 Task: Add an event with the title Team Bonding Activity, date '2024/04/24', time 7:30 AM to 9:30 AMand add a description: Throughout the event, light refreshments and beverages will be available, allowing participants to recharge and continue networking in a comfortable setting. The casual and vibrant atmosphere will encourage participants to engage in open and genuine conversations, forging connections that can lead to collaborations, career opportunities, or mentorship relationships.Select event color  Graphite . Add location for the event as: 123 Dom Luís I Bridge, Porto, Portugal, logged in from the account softage.1@softage.netand send the event invitation to softage.7@softage.net and softage.8@softage.net. Set a reminder for the event Daily
Action: Mouse moved to (60, 98)
Screenshot: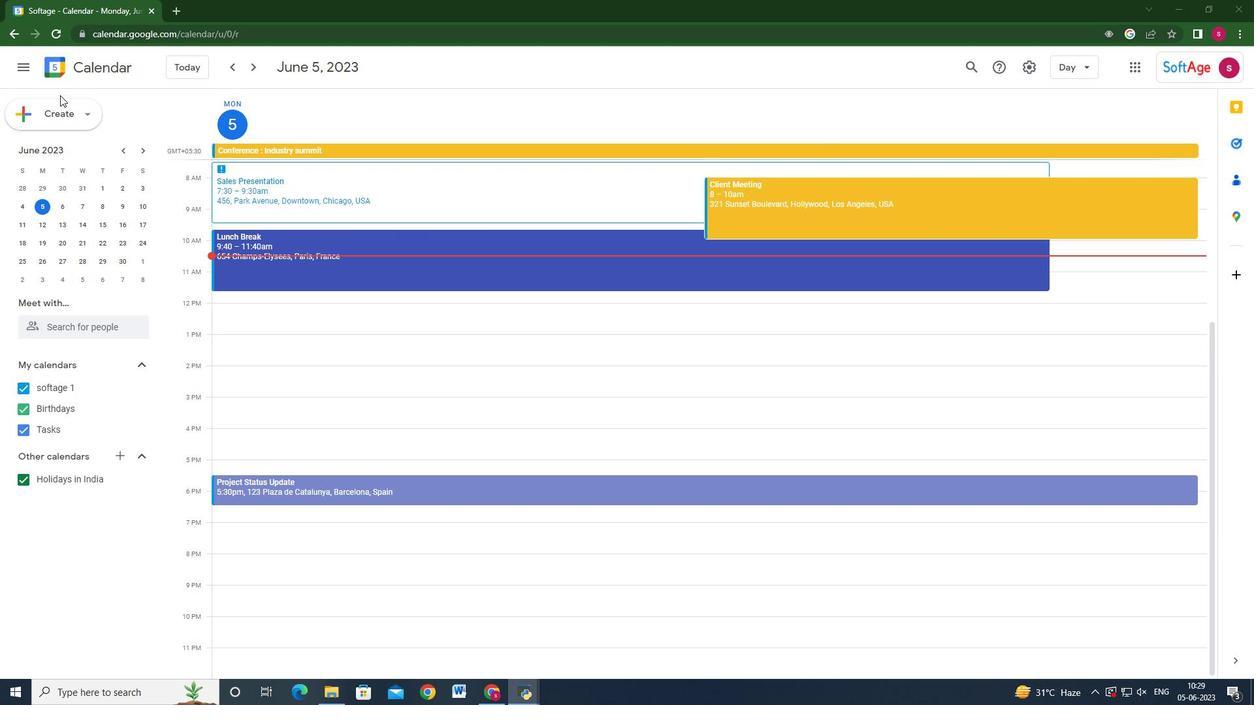 
Action: Mouse pressed left at (60, 98)
Screenshot: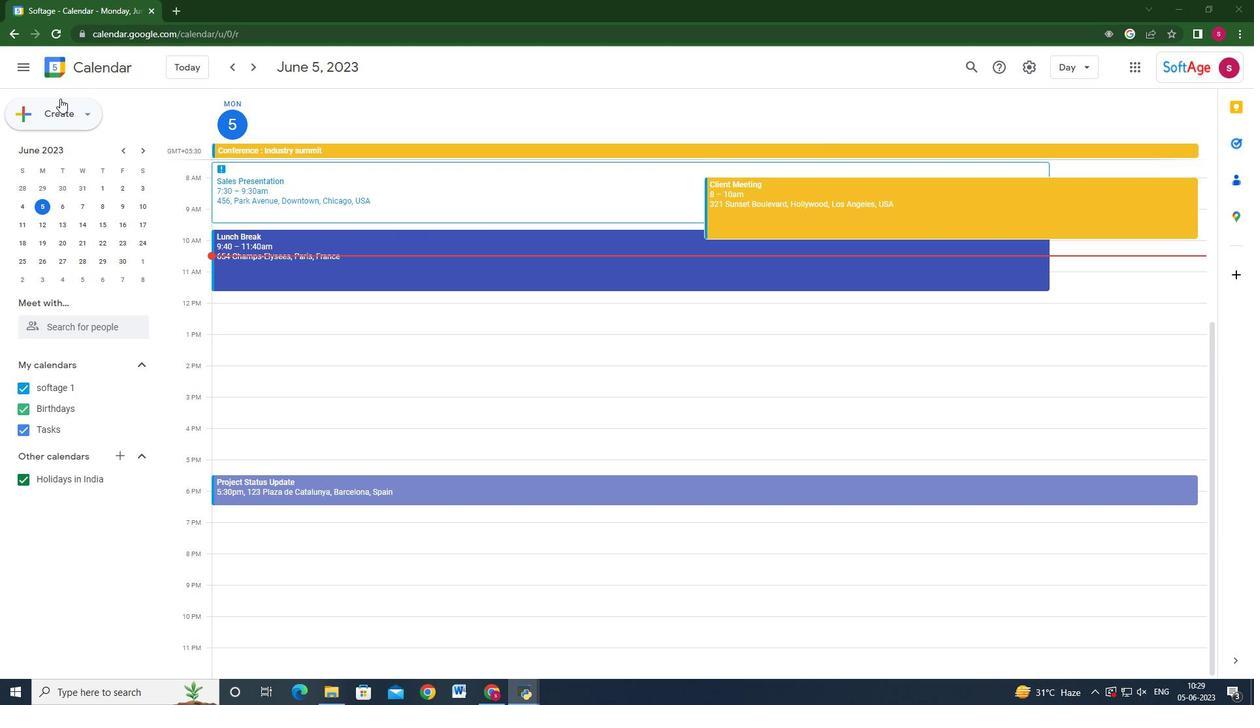 
Action: Mouse moved to (93, 152)
Screenshot: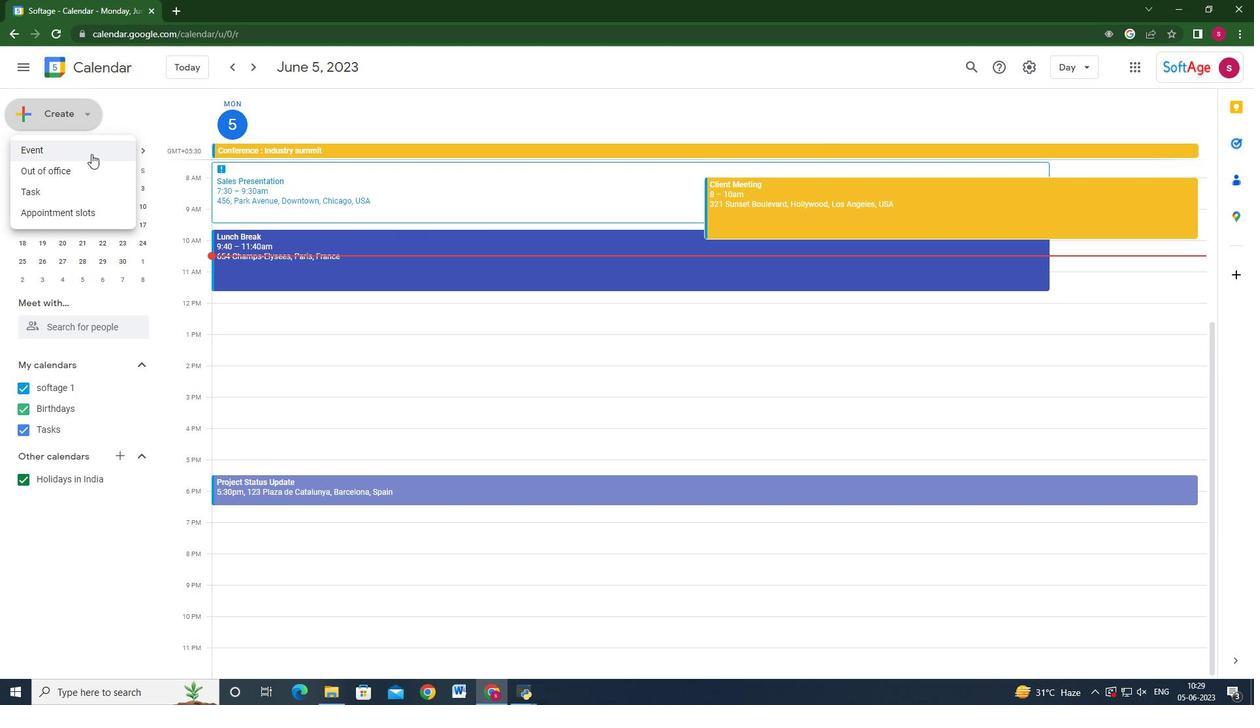 
Action: Mouse pressed left at (93, 152)
Screenshot: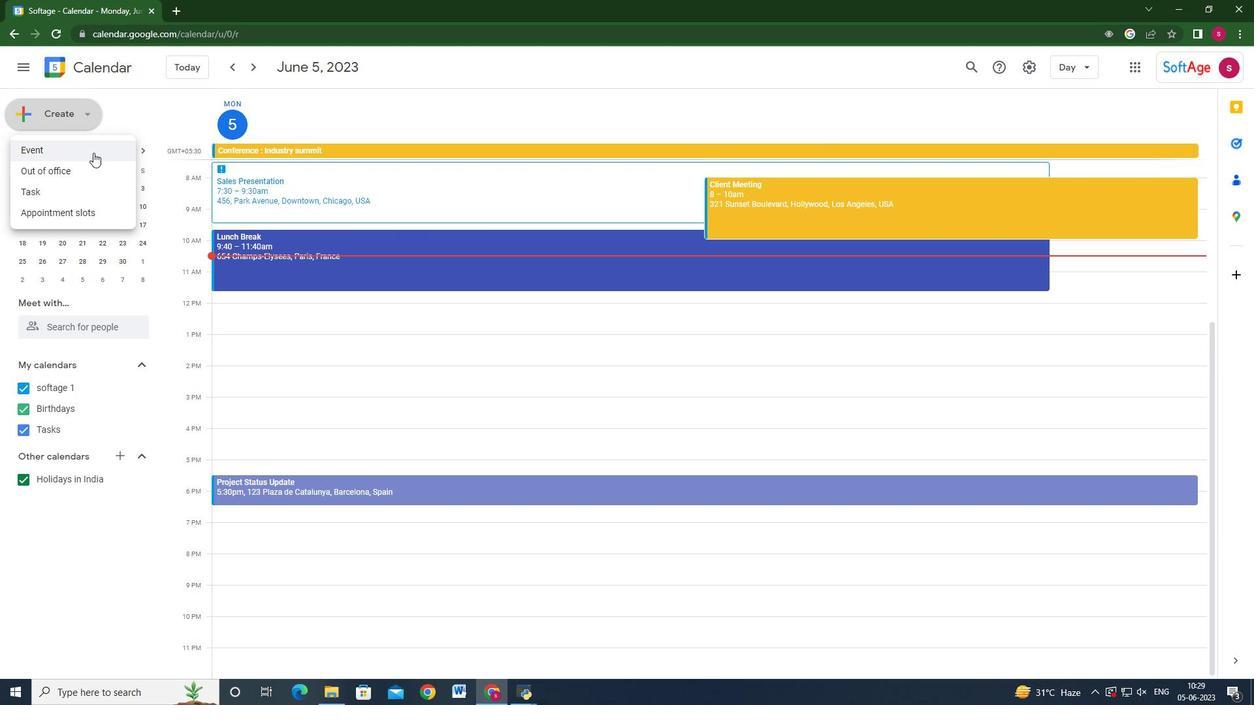 
Action: Mouse moved to (718, 509)
Screenshot: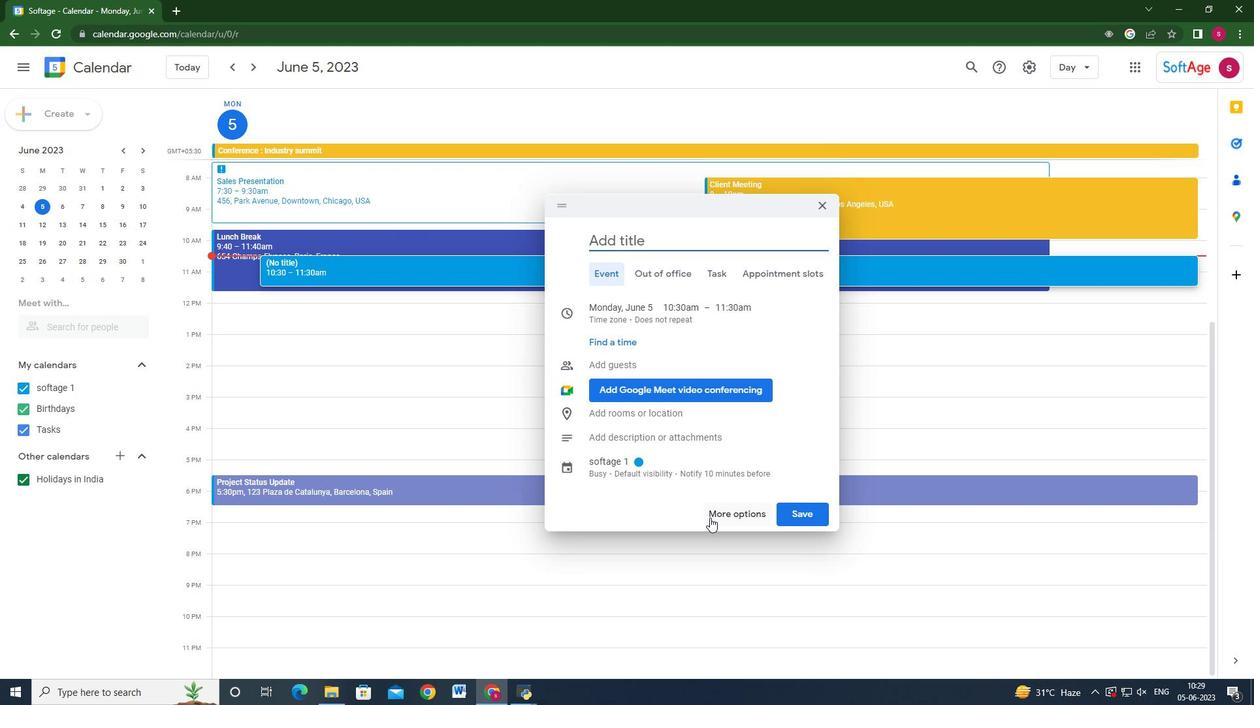 
Action: Mouse pressed left at (718, 509)
Screenshot: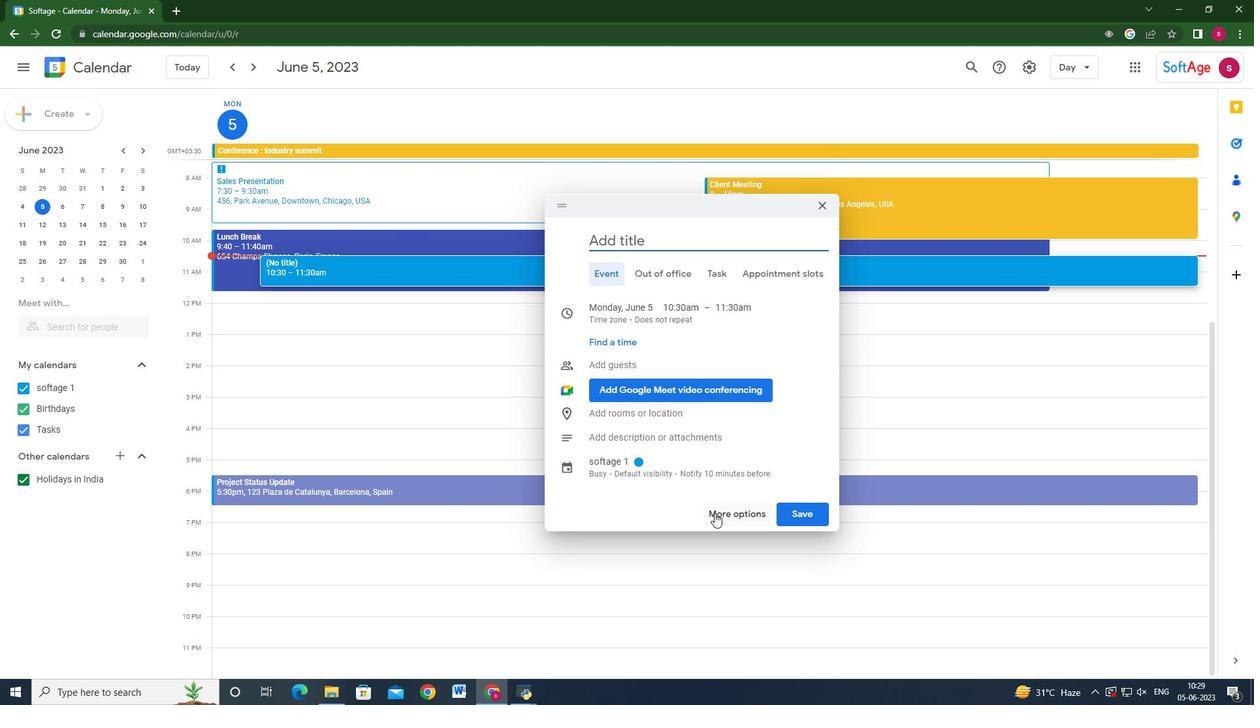 
Action: Mouse moved to (275, 75)
Screenshot: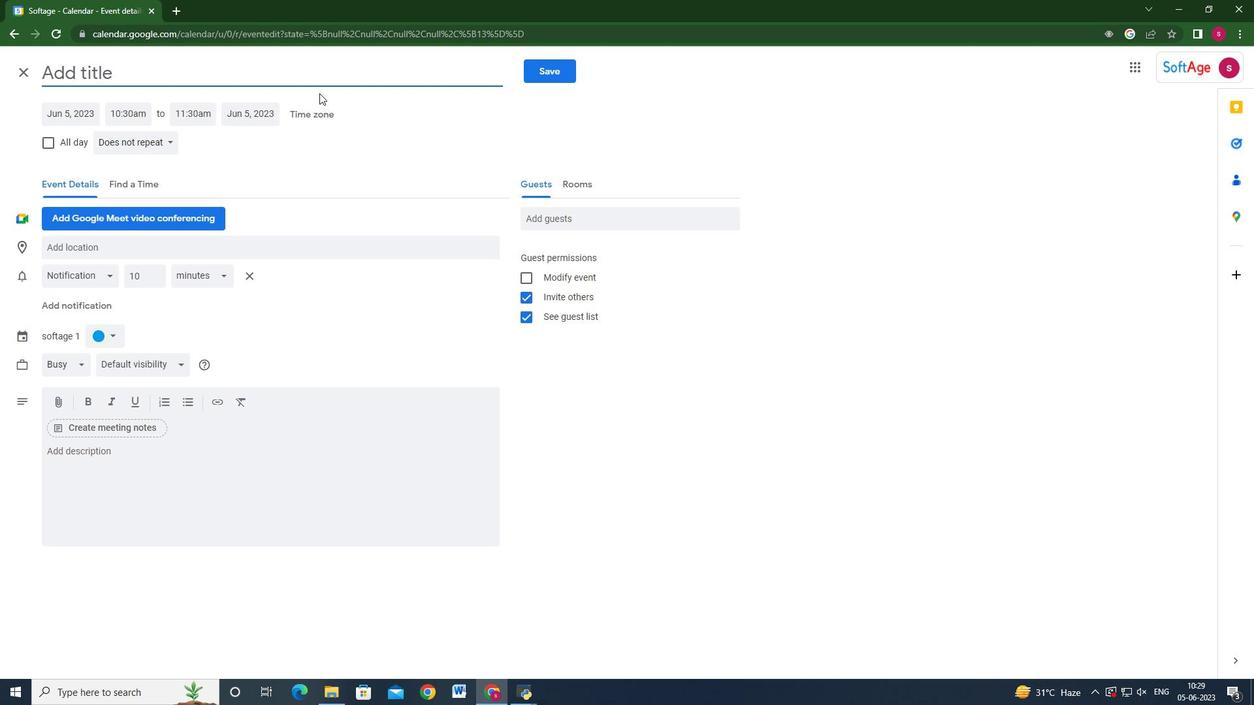 
Action: Key pressed <Key.shift>Team<Key.space><Key.shift>Bonding<Key.space><Key.shift_r>Activity
Screenshot: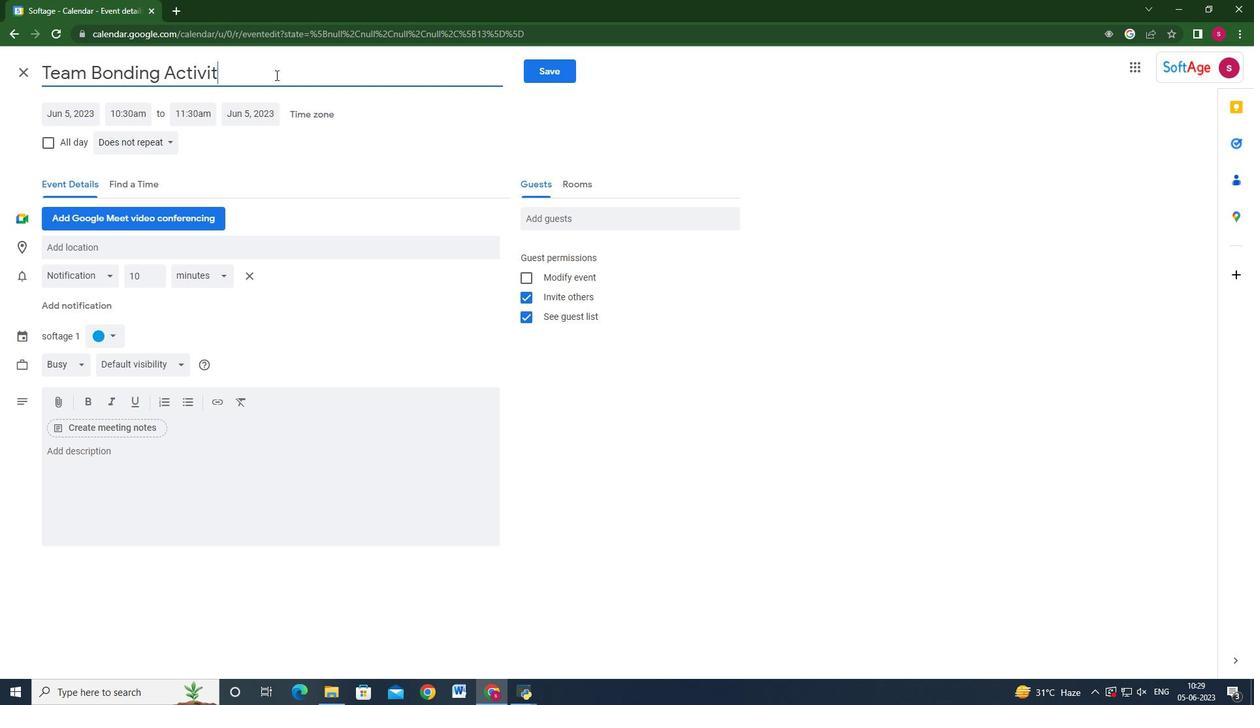
Action: Mouse moved to (71, 121)
Screenshot: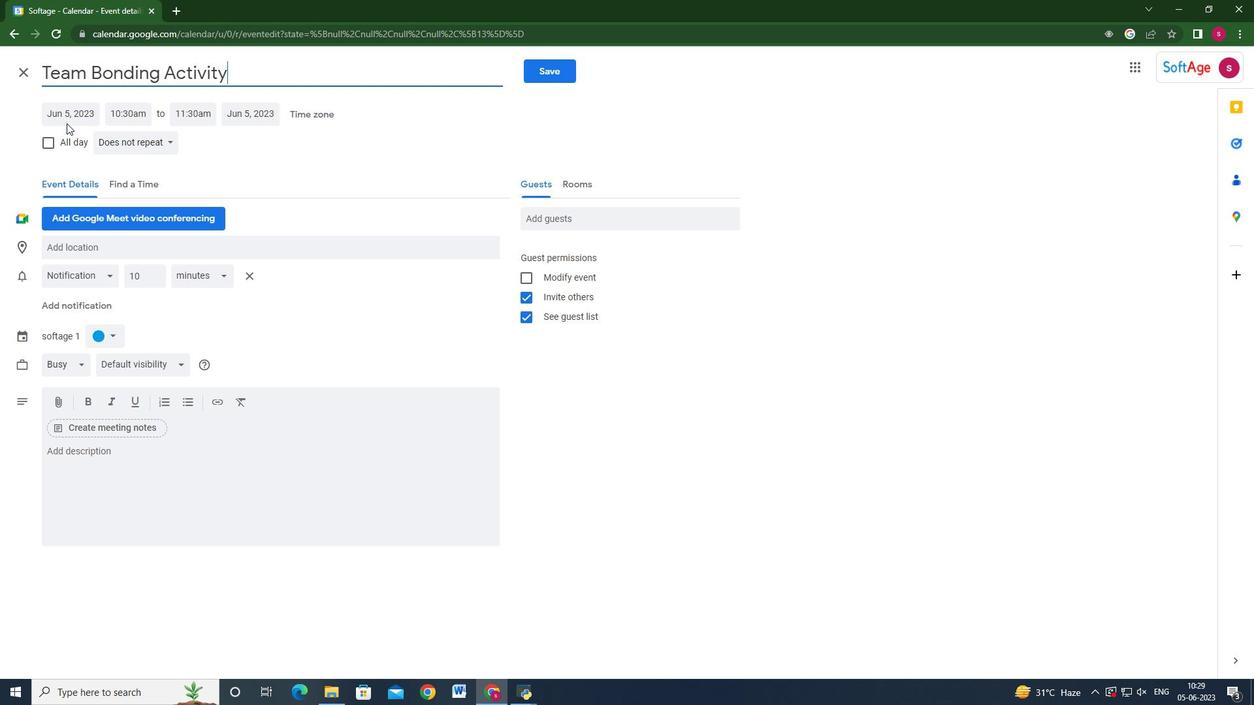 
Action: Mouse pressed left at (71, 121)
Screenshot: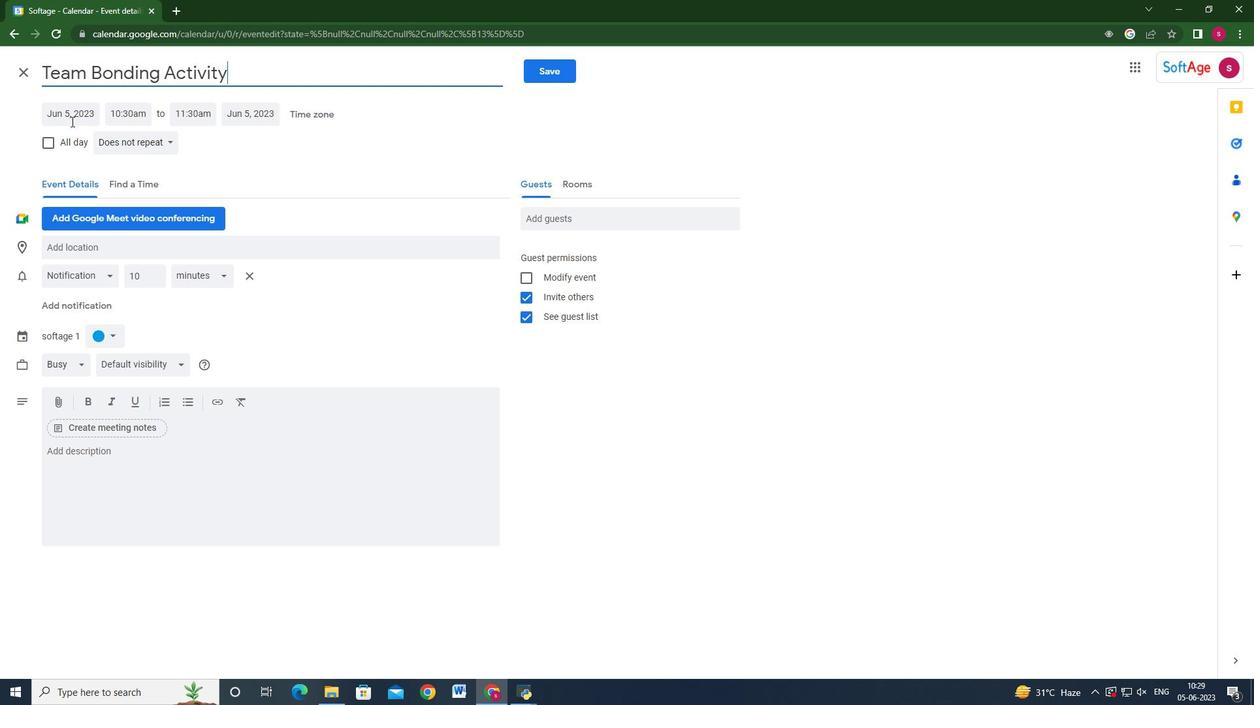 
Action: Mouse moved to (204, 137)
Screenshot: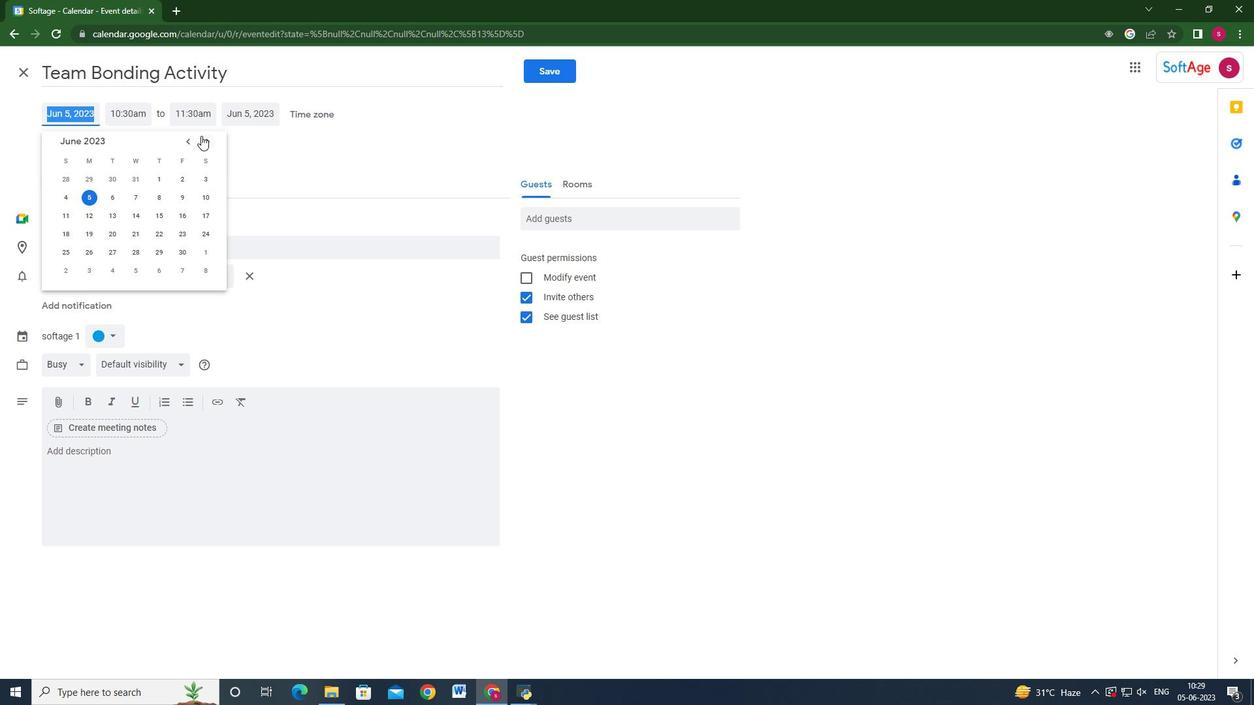 
Action: Mouse pressed left at (204, 137)
Screenshot: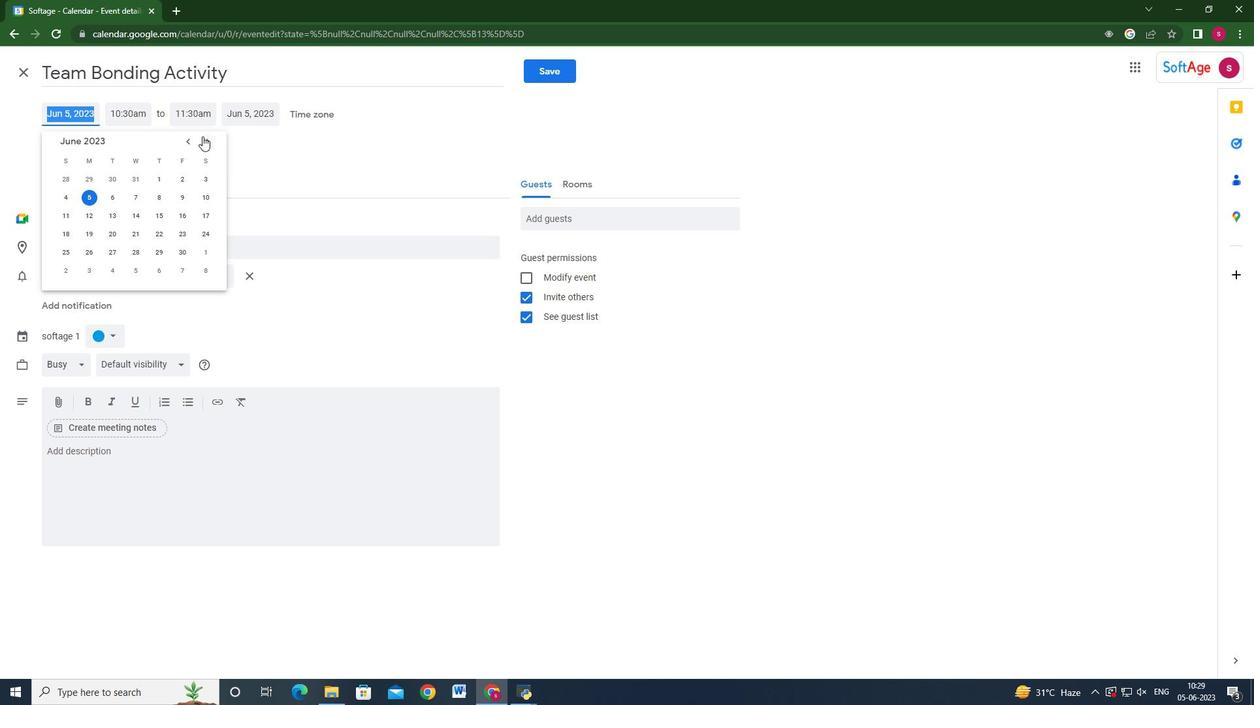 
Action: Mouse pressed left at (204, 137)
Screenshot: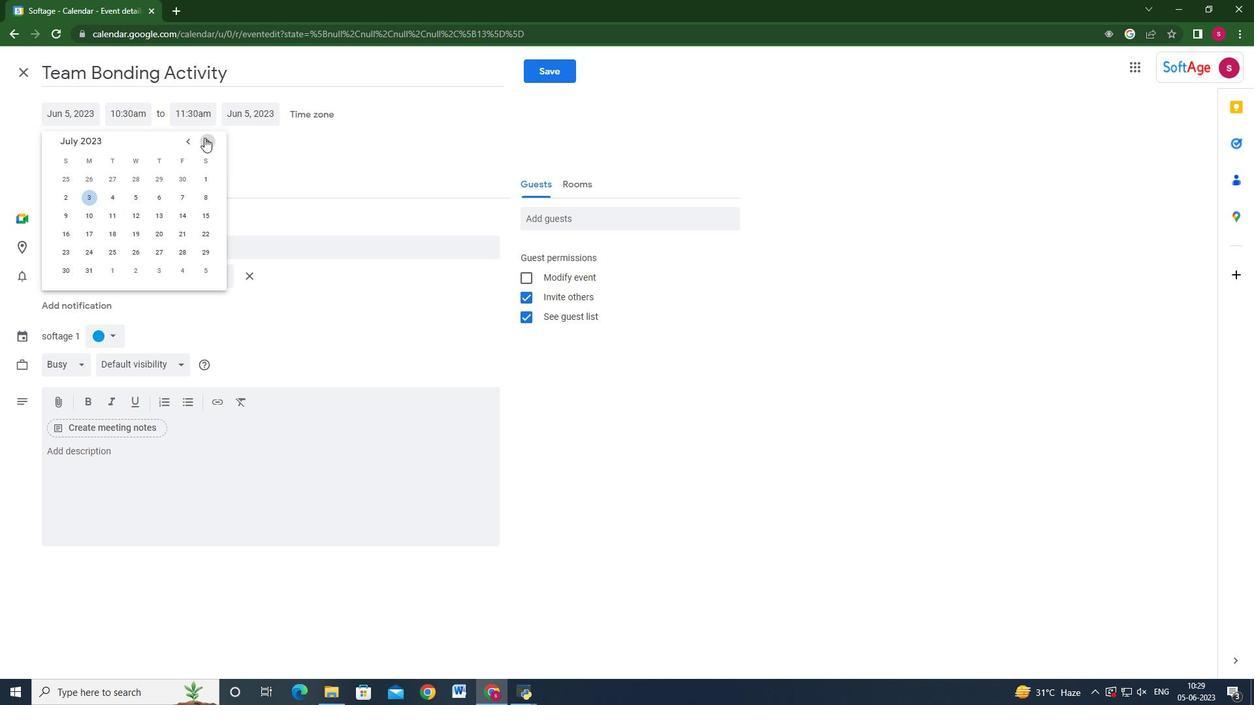 
Action: Mouse pressed left at (204, 137)
Screenshot: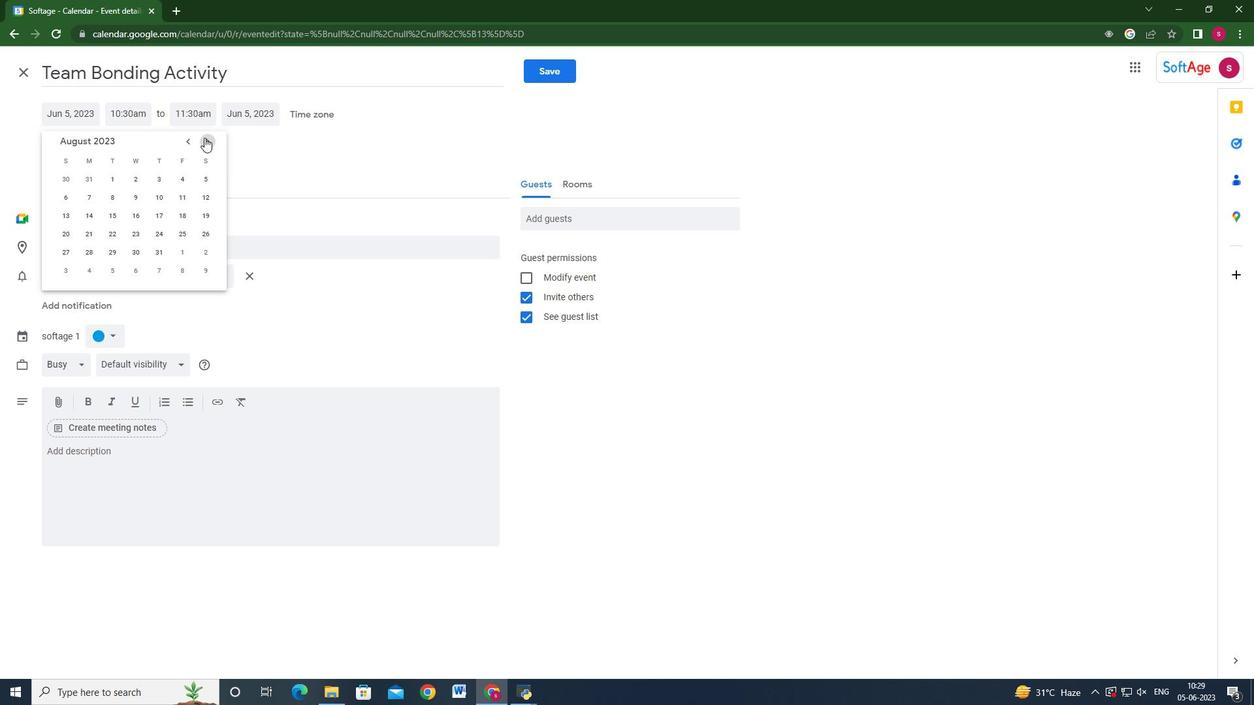 
Action: Mouse pressed left at (204, 137)
Screenshot: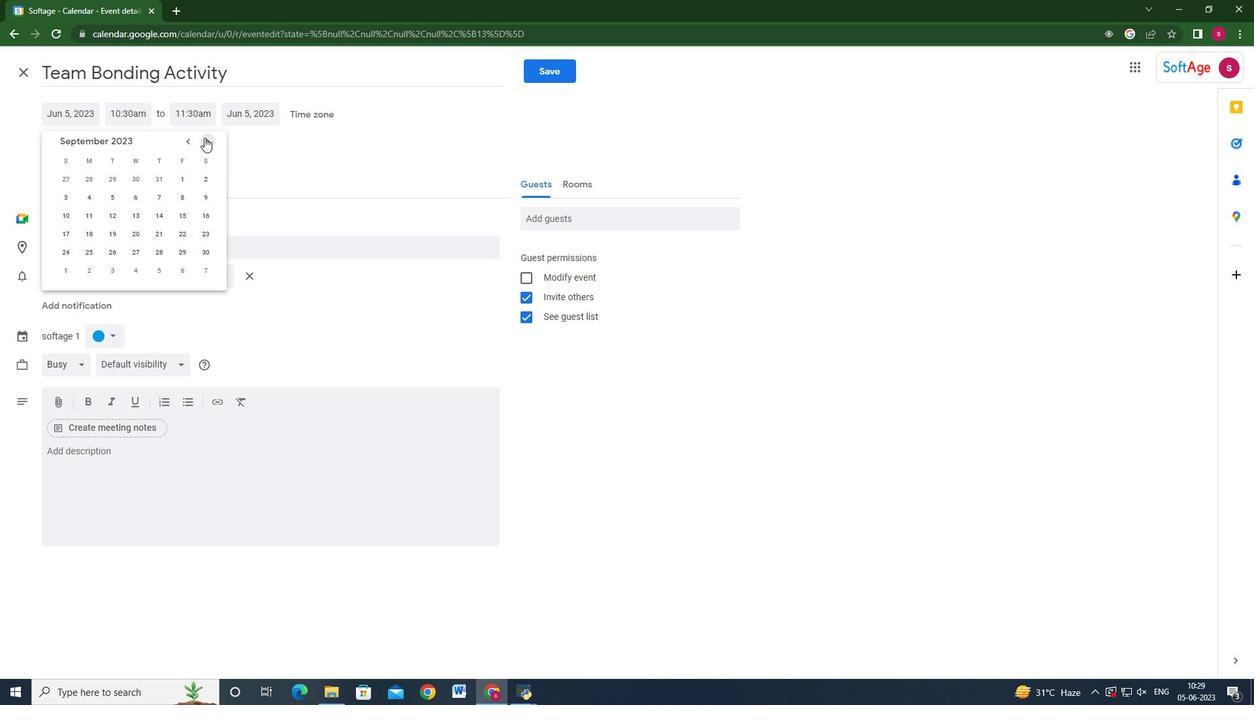 
Action: Mouse pressed left at (204, 137)
Screenshot: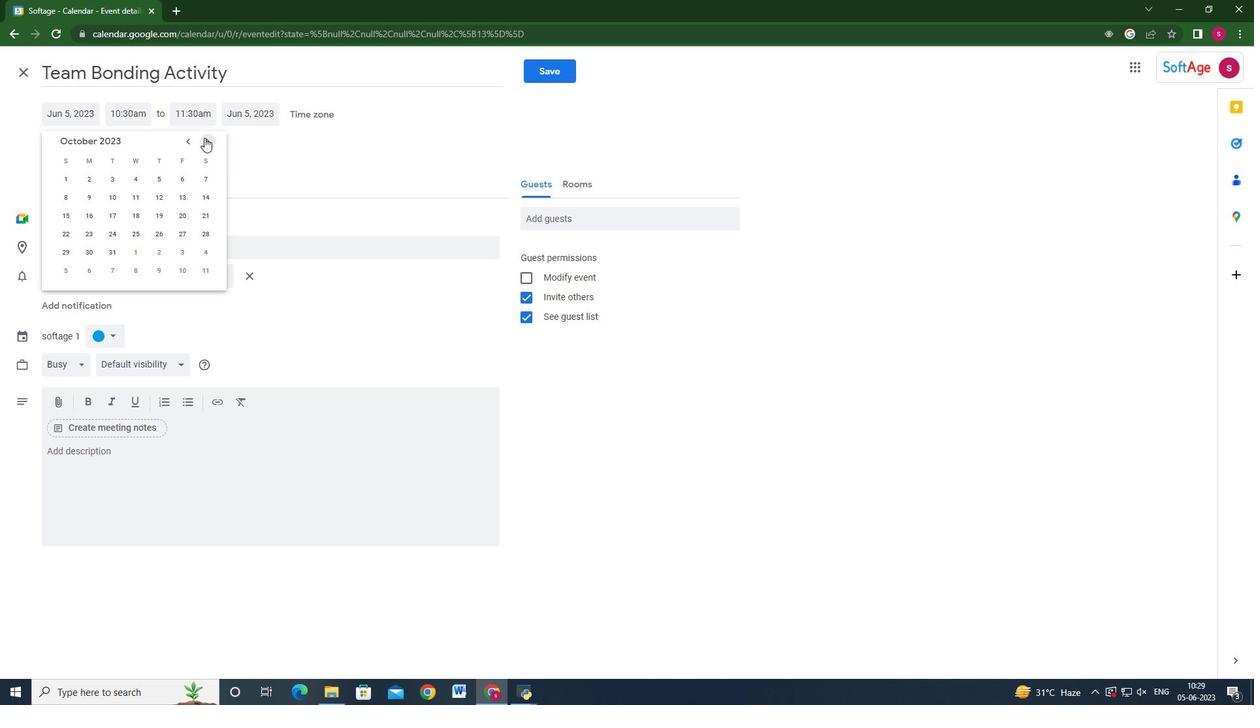
Action: Mouse pressed left at (204, 137)
Screenshot: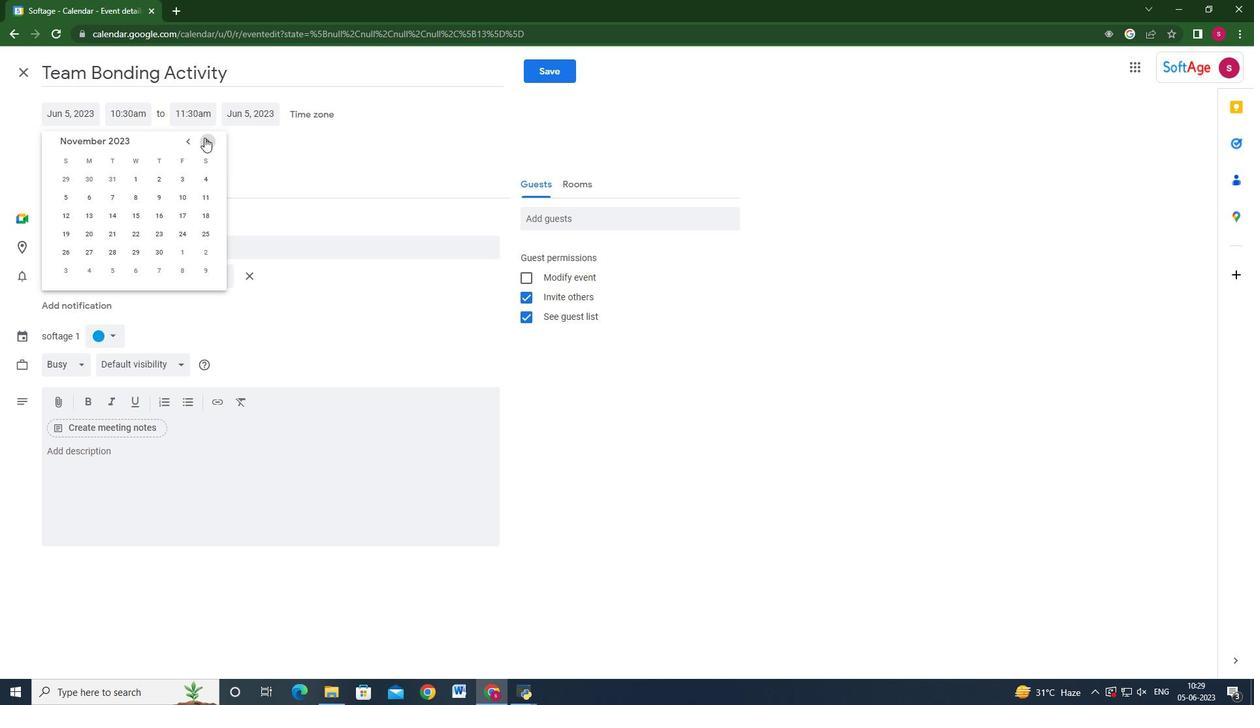 
Action: Mouse pressed left at (204, 137)
Screenshot: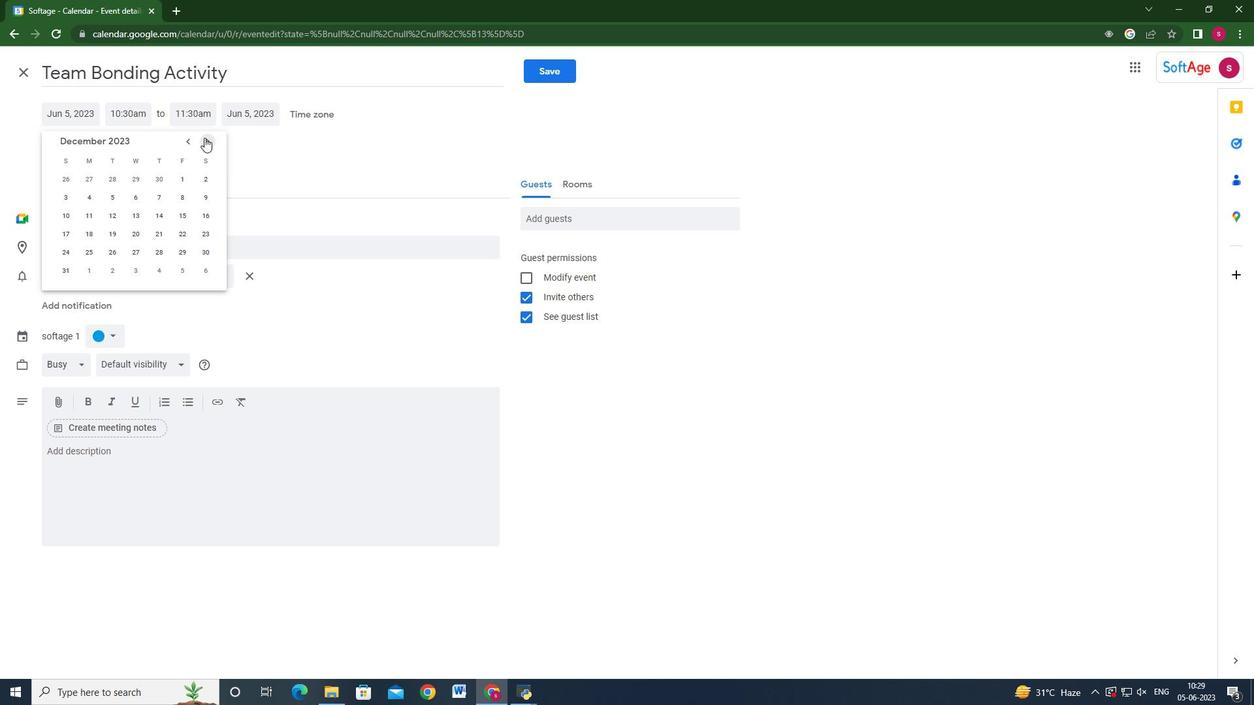 
Action: Mouse pressed left at (204, 137)
Screenshot: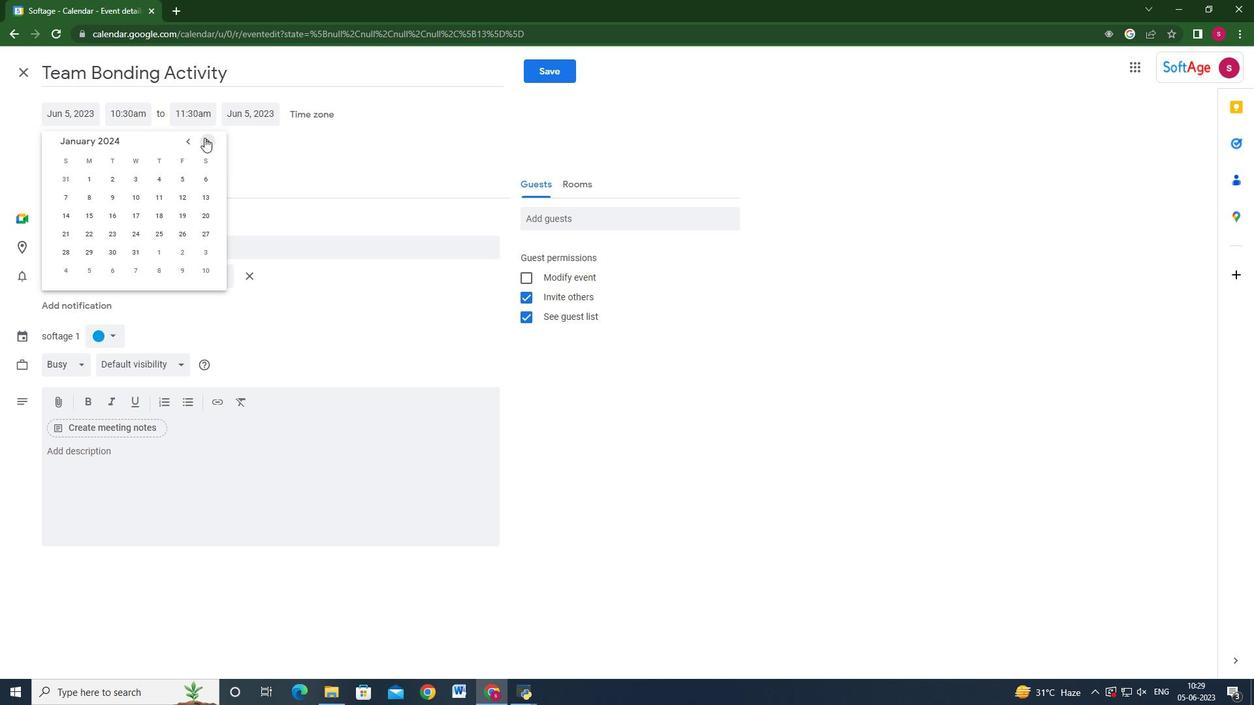 
Action: Mouse pressed left at (204, 137)
Screenshot: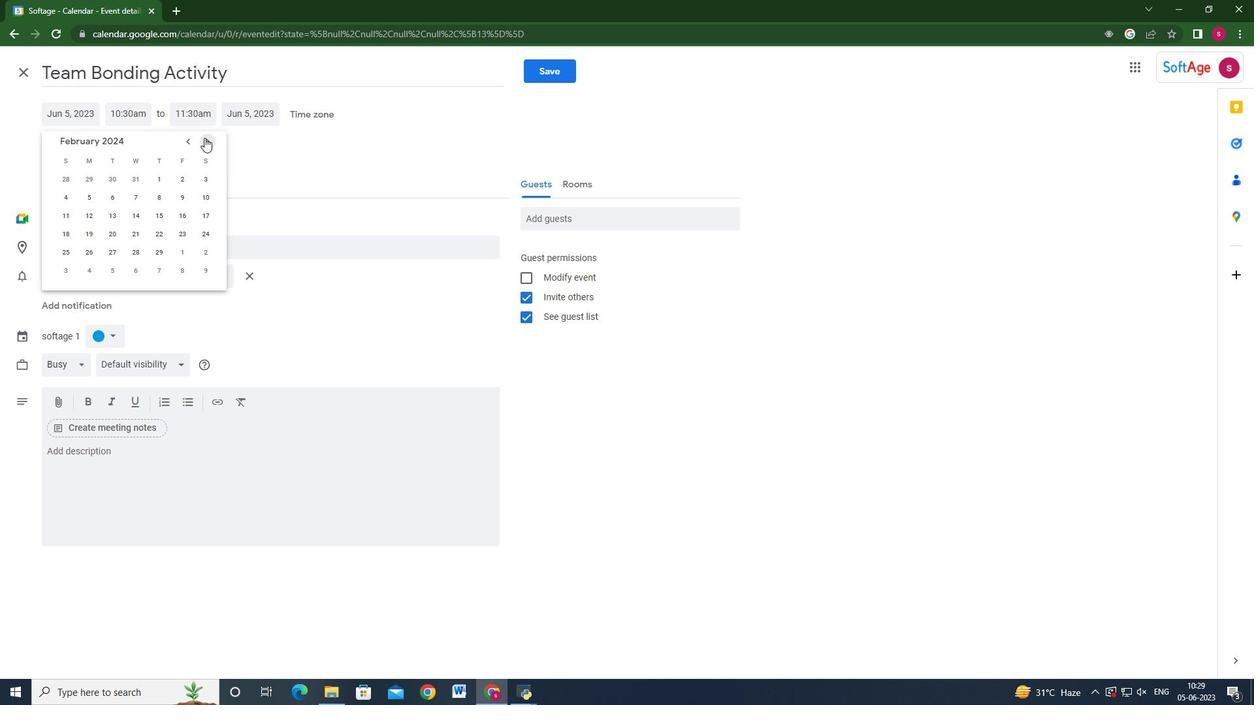 
Action: Mouse pressed left at (204, 137)
Screenshot: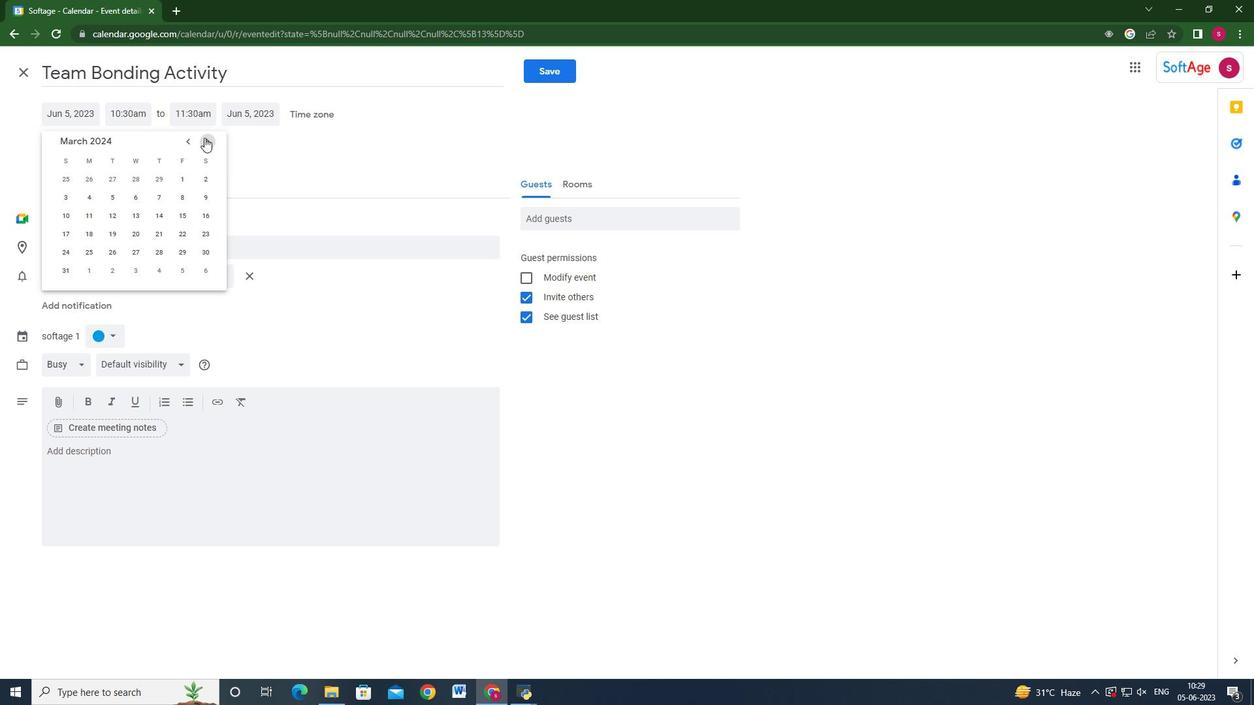 
Action: Mouse moved to (133, 230)
Screenshot: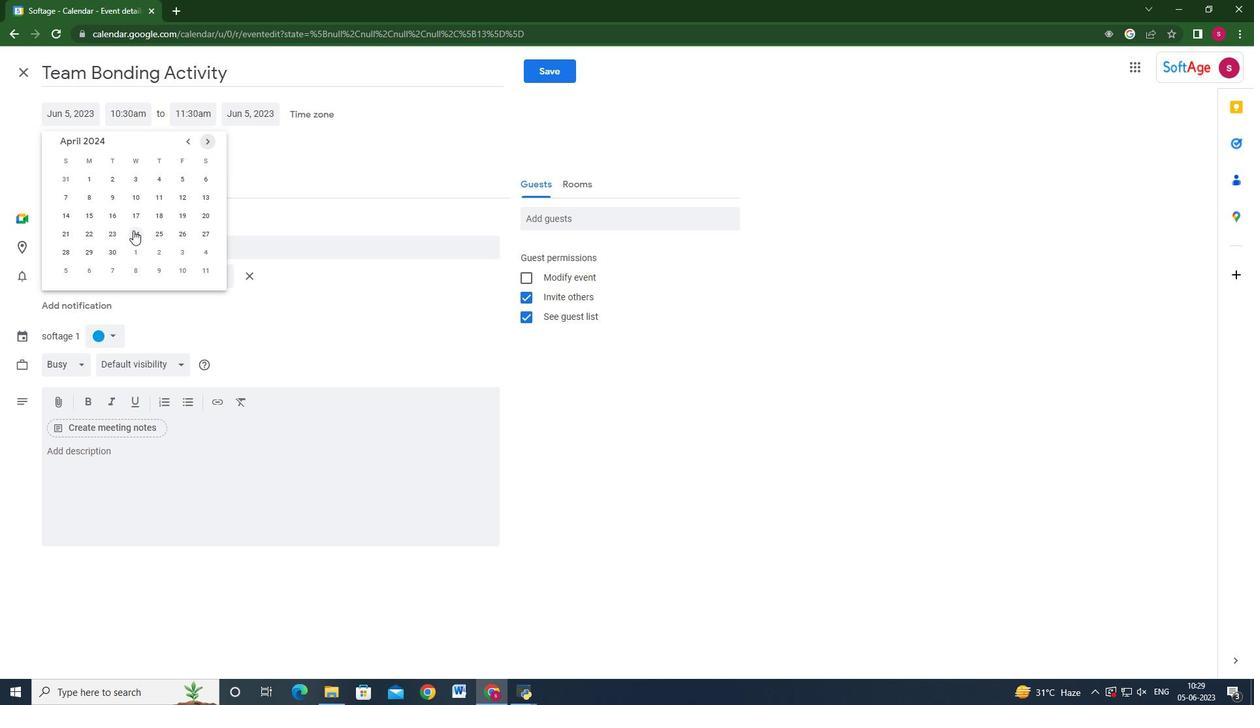 
Action: Mouse pressed left at (133, 230)
Screenshot: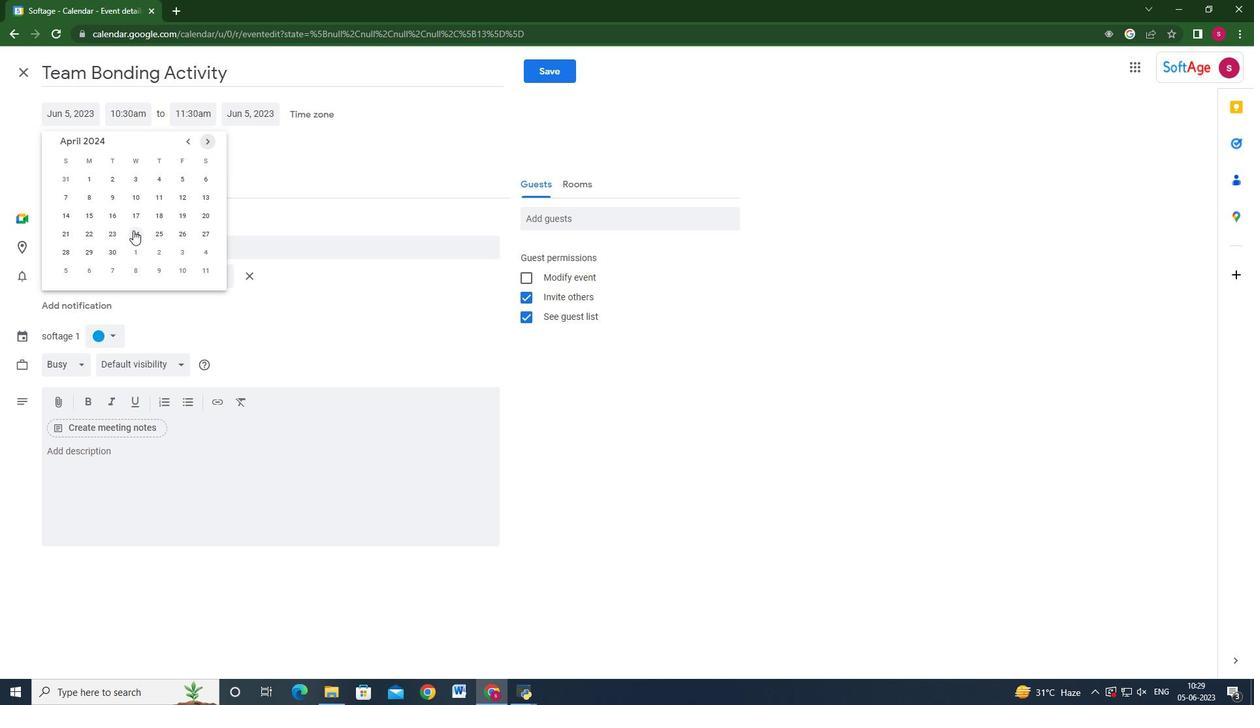 
Action: Mouse moved to (133, 106)
Screenshot: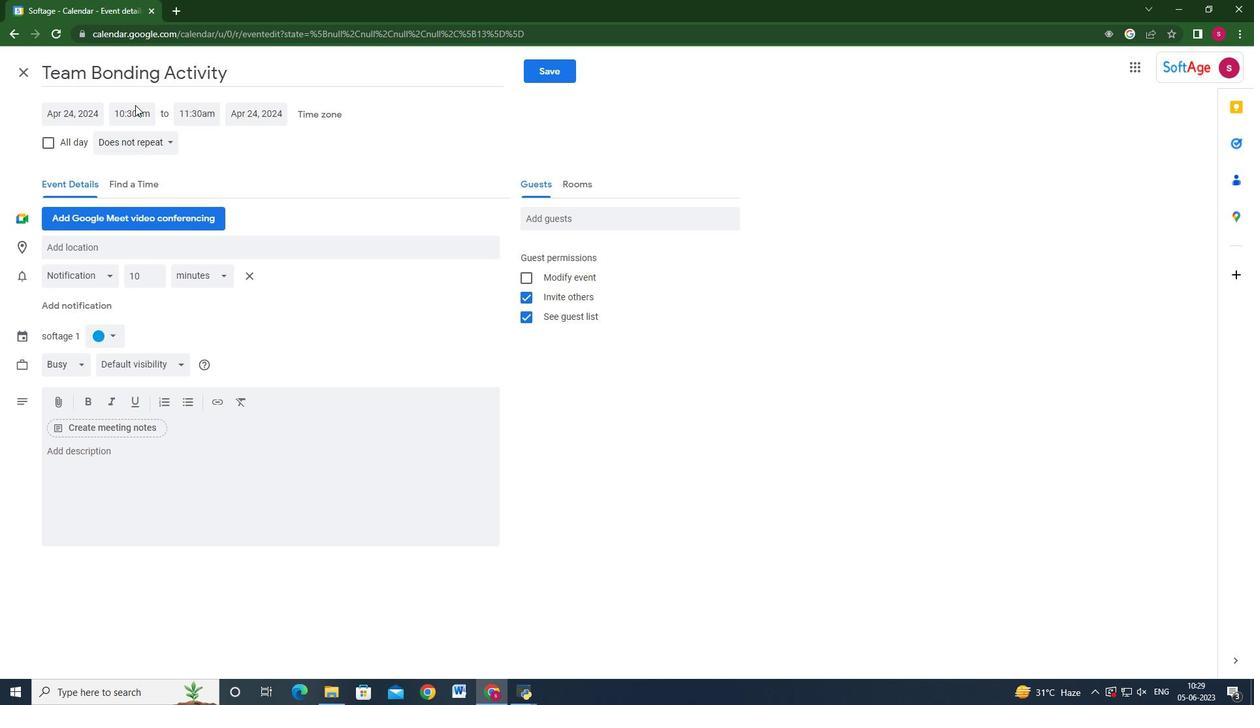 
Action: Mouse pressed left at (133, 106)
Screenshot: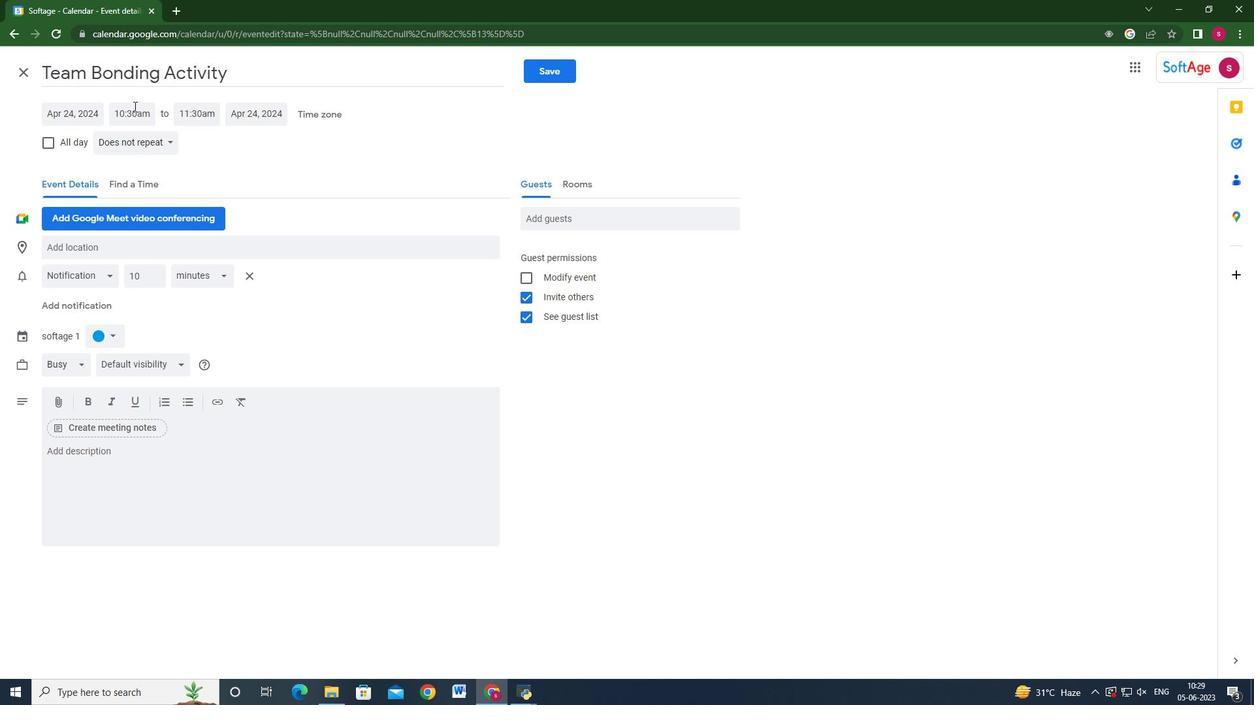 
Action: Key pressed 7<Key.shift>:4<Key.backspace>30am<Key.enter><Key.tab>9<Key.shift>:30am<Key.enter>
Screenshot: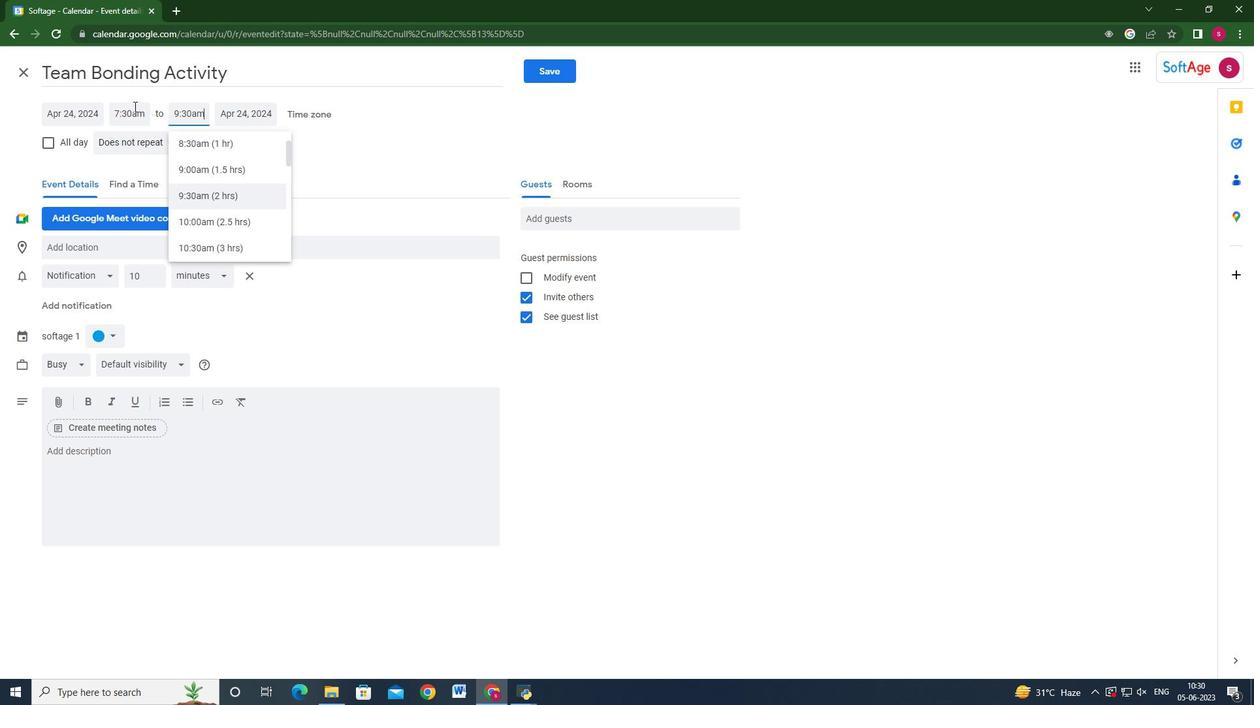
Action: Mouse moved to (129, 467)
Screenshot: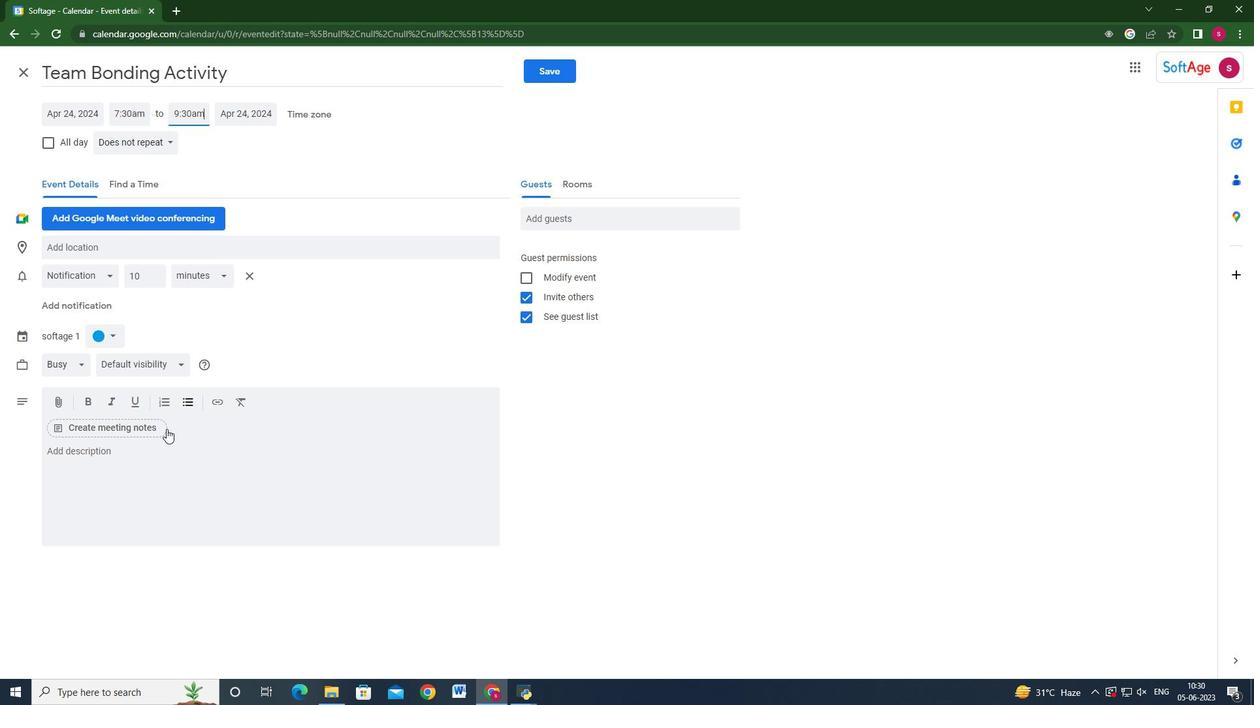 
Action: Mouse pressed left at (129, 467)
Screenshot: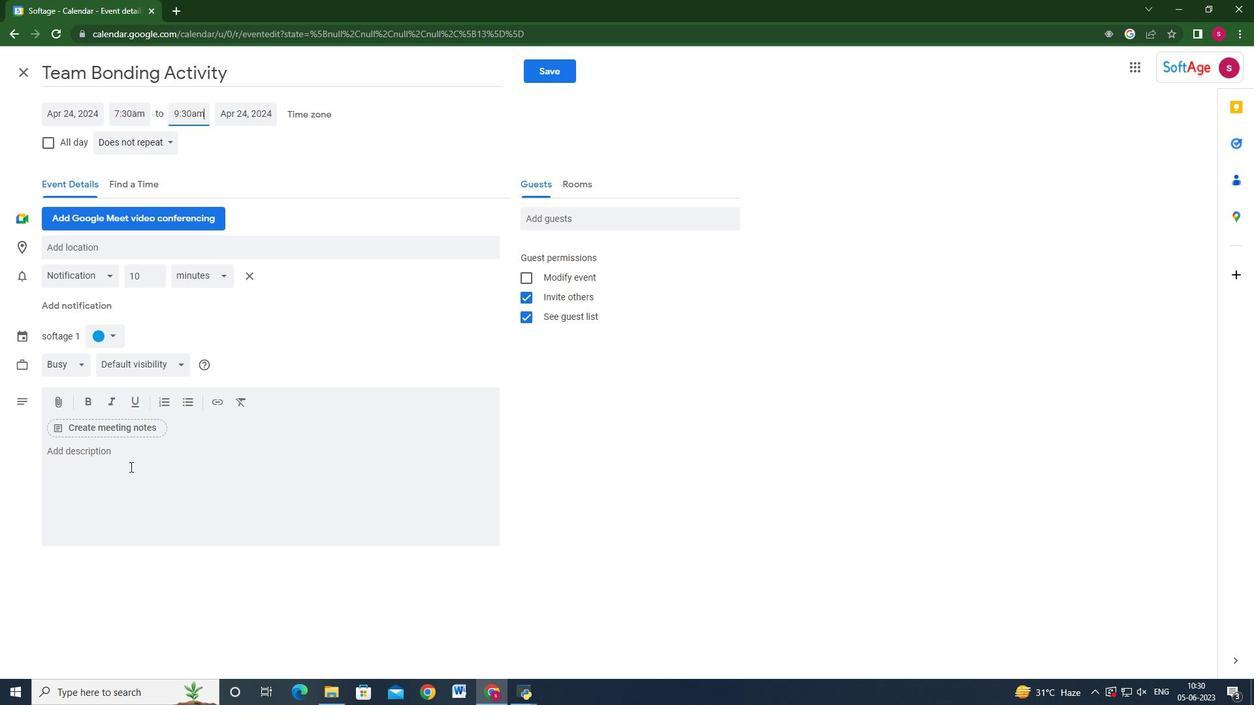 
Action: Mouse moved to (132, 466)
Screenshot: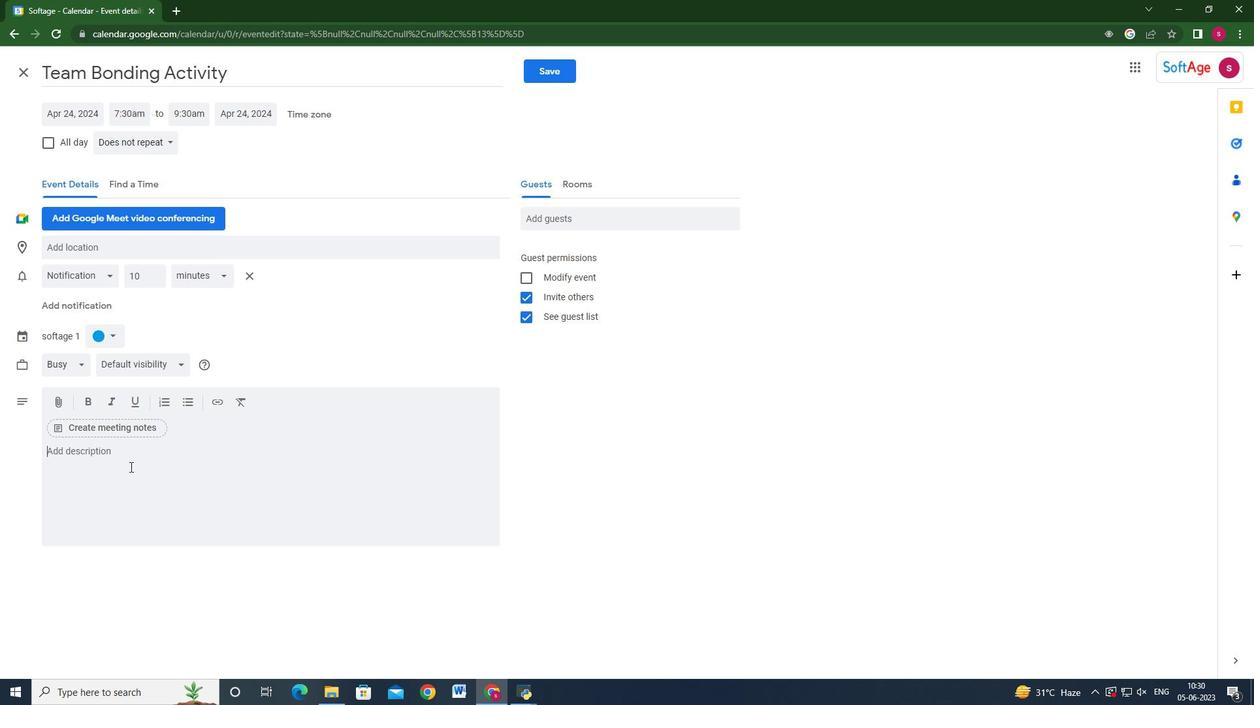 
Action: Key pressed <Key.shift>Throughout<Key.space>the<Key.space>event,<Key.space>light<Key.space>refreshments<Key.space>and<Key.space>beverages<Key.space>will<Key.space>be<Key.space>avi<Key.backspace>ailable,<Key.space>allowing<Key.space>participants<Key.space>to<Key.space>recharge<Key.space>and<Key.space>continuing<Key.space>a<Key.backspace>w<Key.backspace><Key.backspace><Key.backspace><Key.backspace><Key.backspace>e<Key.space>networking<Key.space>in<Key.space>a<Key.space>comfortable<Key.space>setting.<Key.space><Key.shift>The<Key.space>causa<Key.backspace><Key.backspace><Key.backspace>saul<Key.space>and<Key.space>v<Key.backspace><Key.backspace><Key.backspace><Key.backspace><Key.backspace><Key.backspace><Key.backspace><Key.backspace><Key.backspace>ual<Key.space>and<Key.space>vibrant<Key.space>atmosphere<Key.space>will<Key.space>encourage<Key.space><Key.space><Key.backspace>participants<Key.space>to<Key.space>engage<Key.space>in<Key.space>open<Key.space>and<Key.space>genuine<Key.space>conversations,<Key.space>forging<Key.space>connections<Key.space>that<Key.space>can<Key.space>lead<Key.space>to<Key.space>collaborations<Key.space><Key.backspace>,<Key.space>career<Key.space>opportunities<Key.space><Key.backspace>,<Key.space>or<Key.space>mentorship<Key.space>relationships.
Screenshot: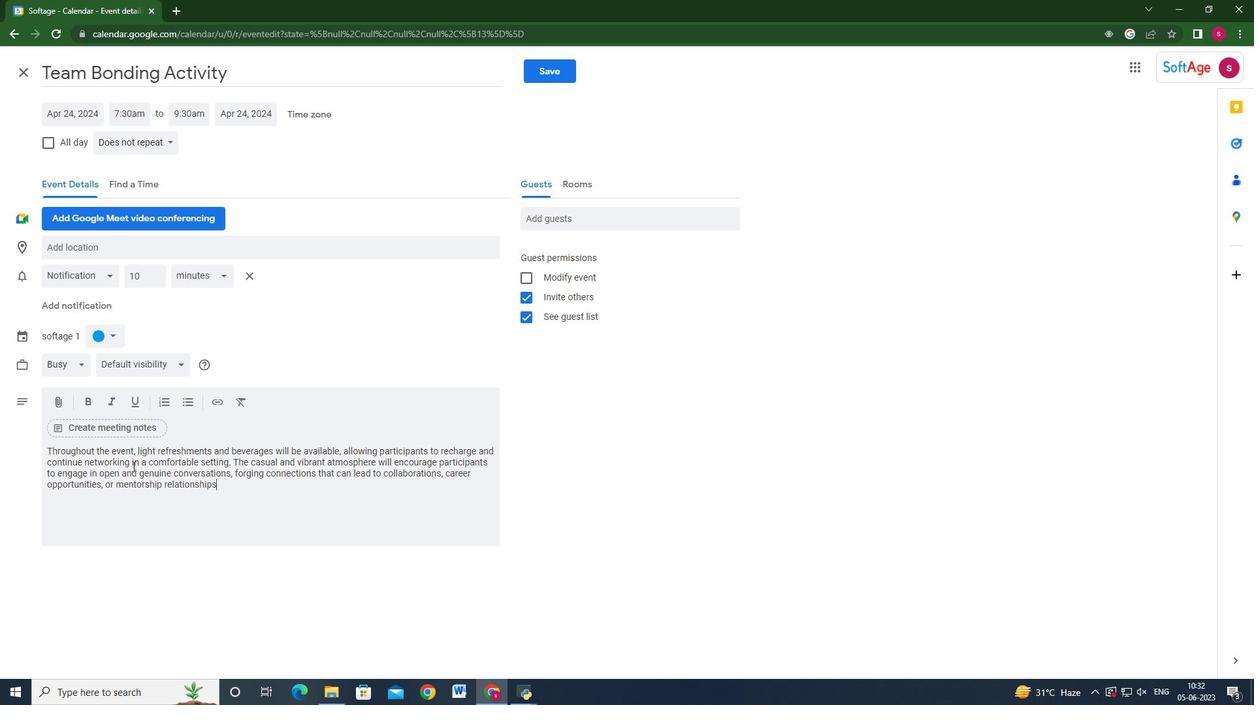 
Action: Mouse moved to (115, 333)
Screenshot: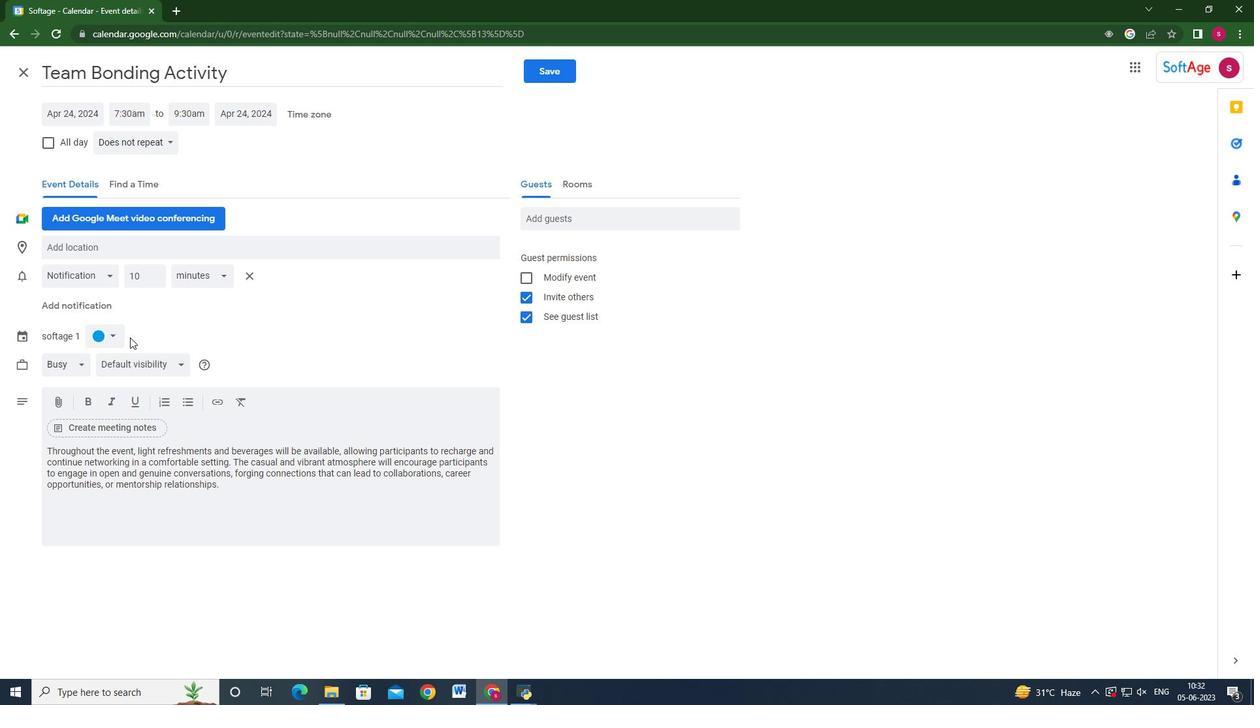 
Action: Mouse pressed left at (115, 333)
Screenshot: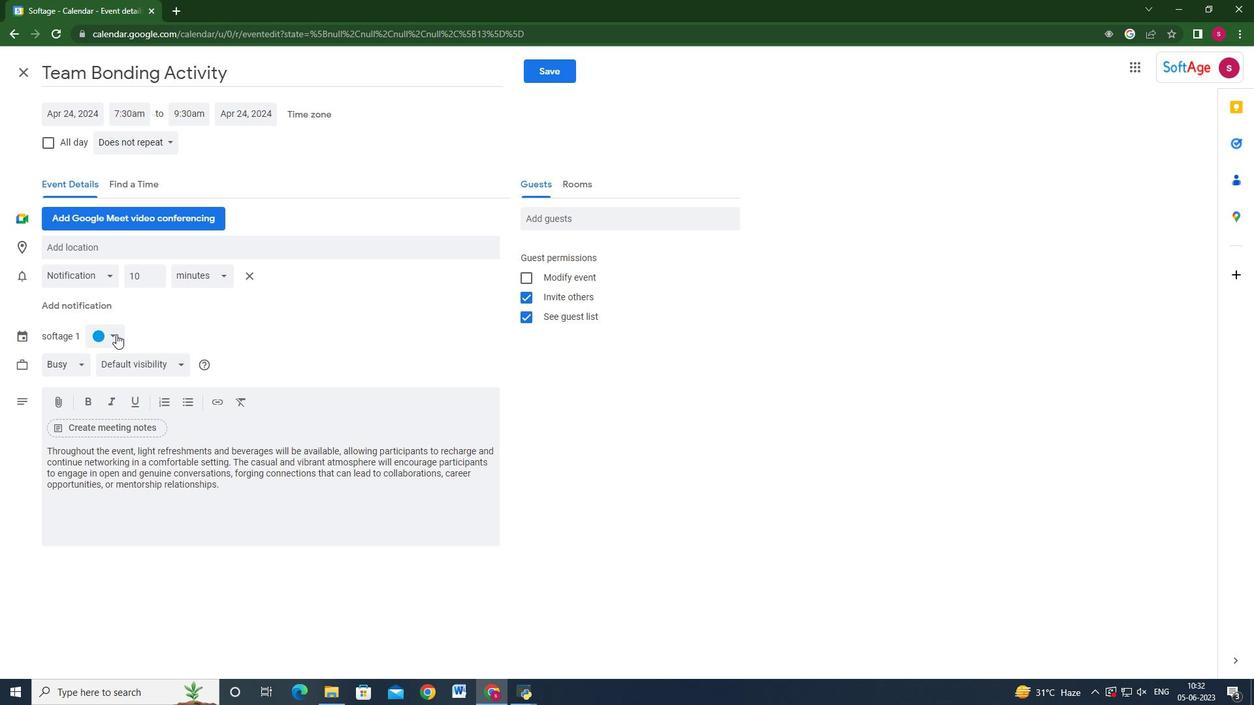 
Action: Mouse moved to (93, 417)
Screenshot: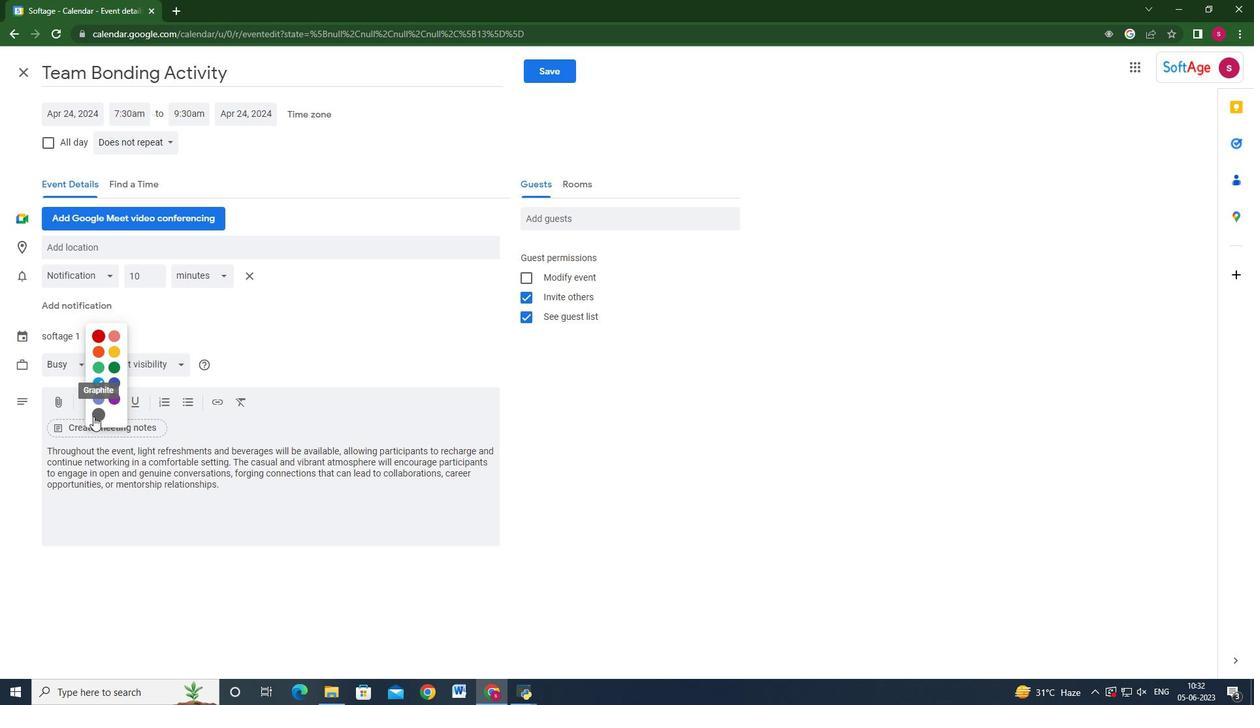 
Action: Mouse pressed left at (93, 417)
Screenshot: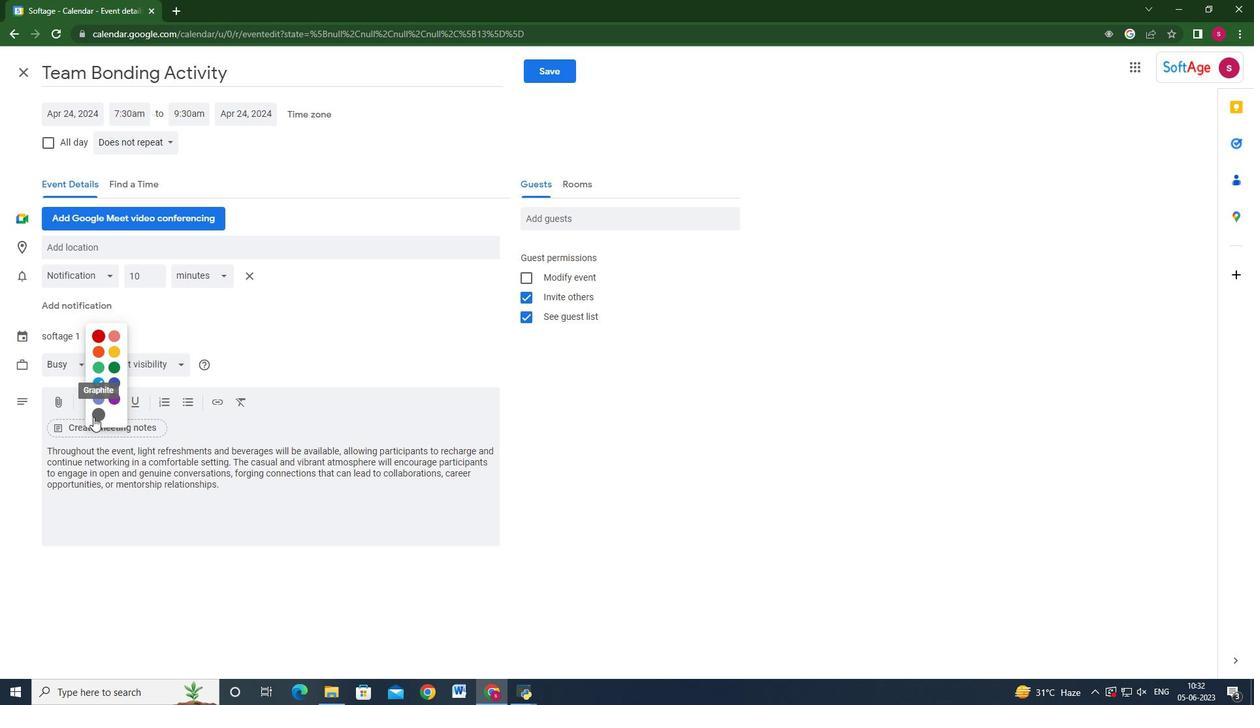 
Action: Mouse moved to (412, 244)
Screenshot: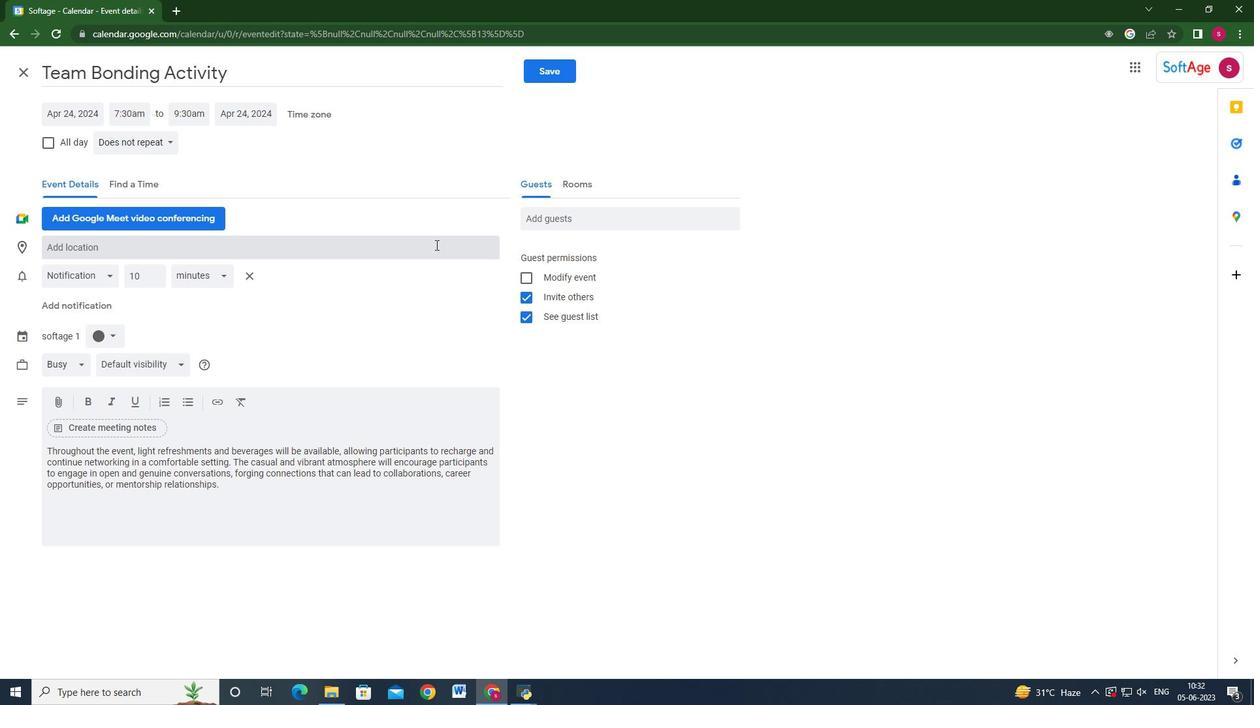 
Action: Mouse pressed left at (412, 244)
Screenshot: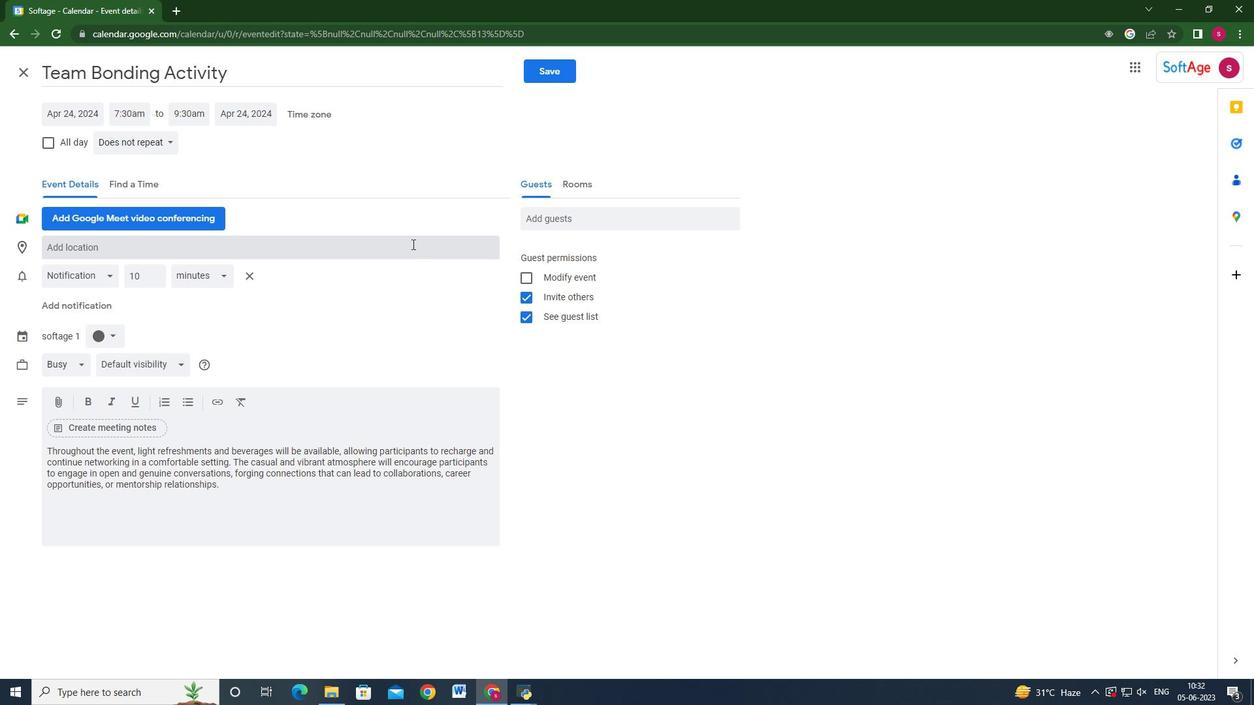 
Action: Key pressed 123<Key.space><Key.shift>Du<Key.backspace>om<Key.space><Key.shift>Luis<Key.shift>I<Key.space><Key.backspace><Key.backspace><Key.space><Key.shift>I<Key.space>bridge,<Key.space><Key.shift>Porto,<Key.space><Key.shift>Portugal
Screenshot: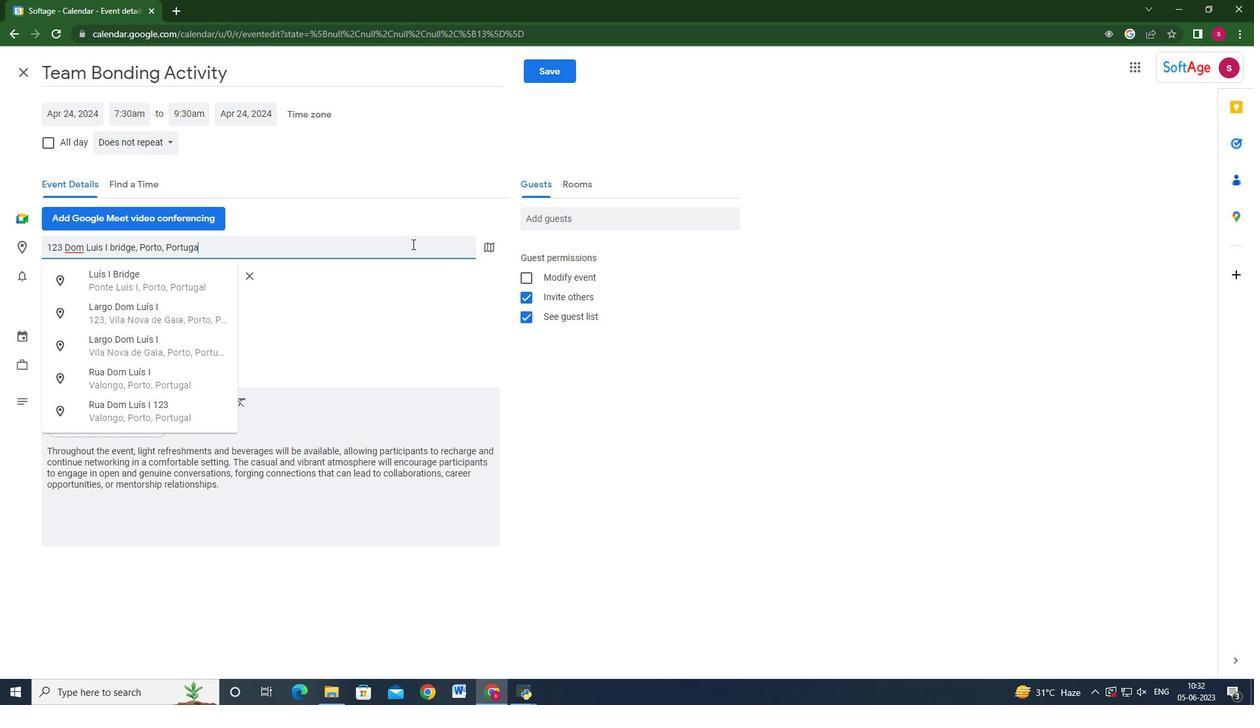 
Action: Mouse moved to (641, 209)
Screenshot: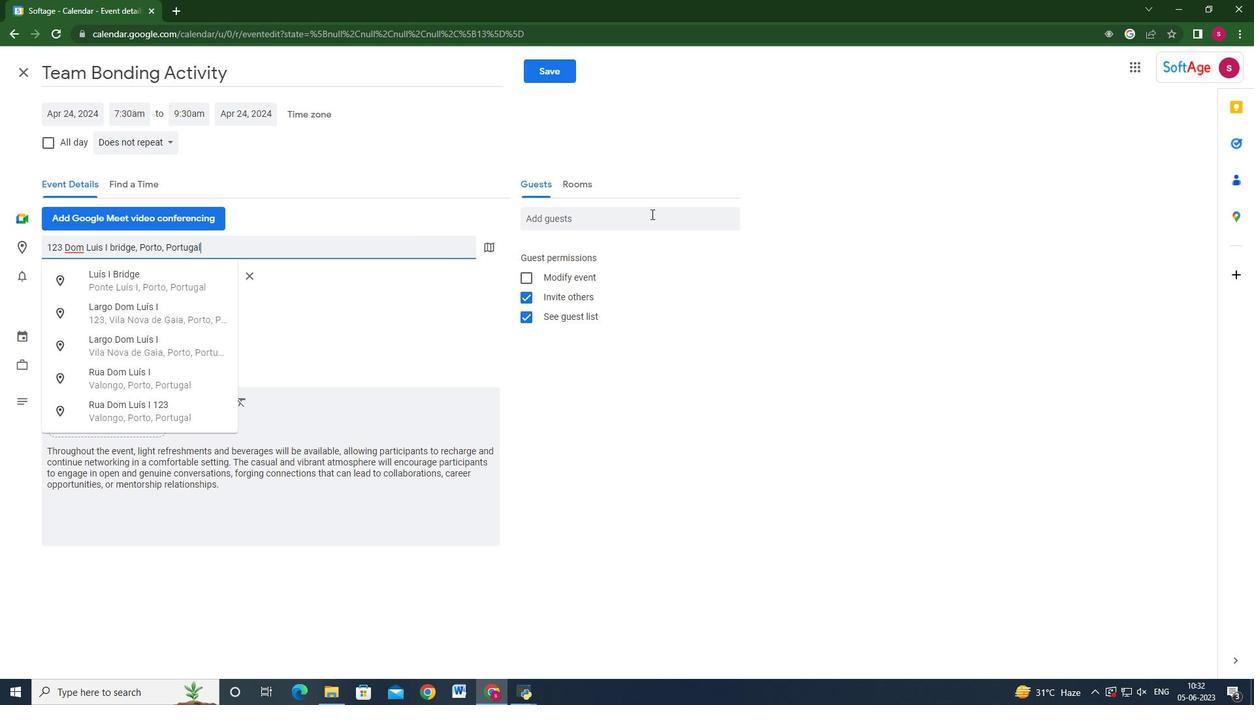 
Action: Mouse pressed left at (641, 209)
Screenshot: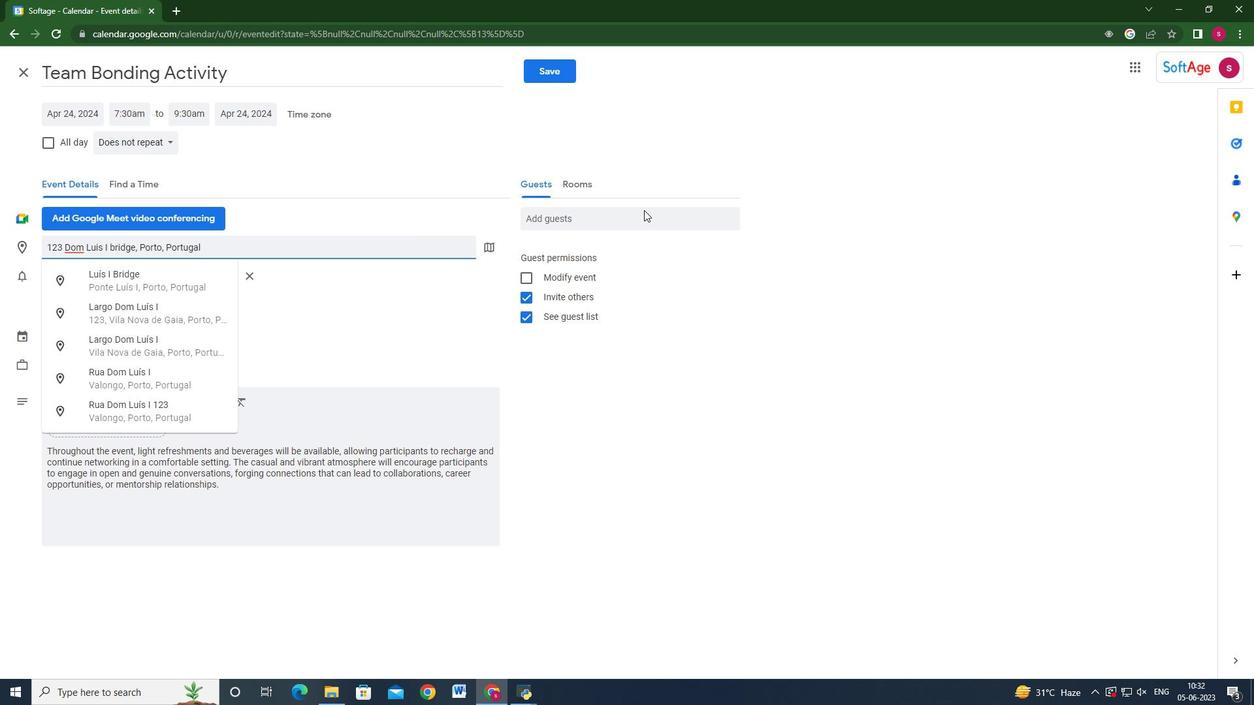 
Action: Mouse moved to (640, 216)
Screenshot: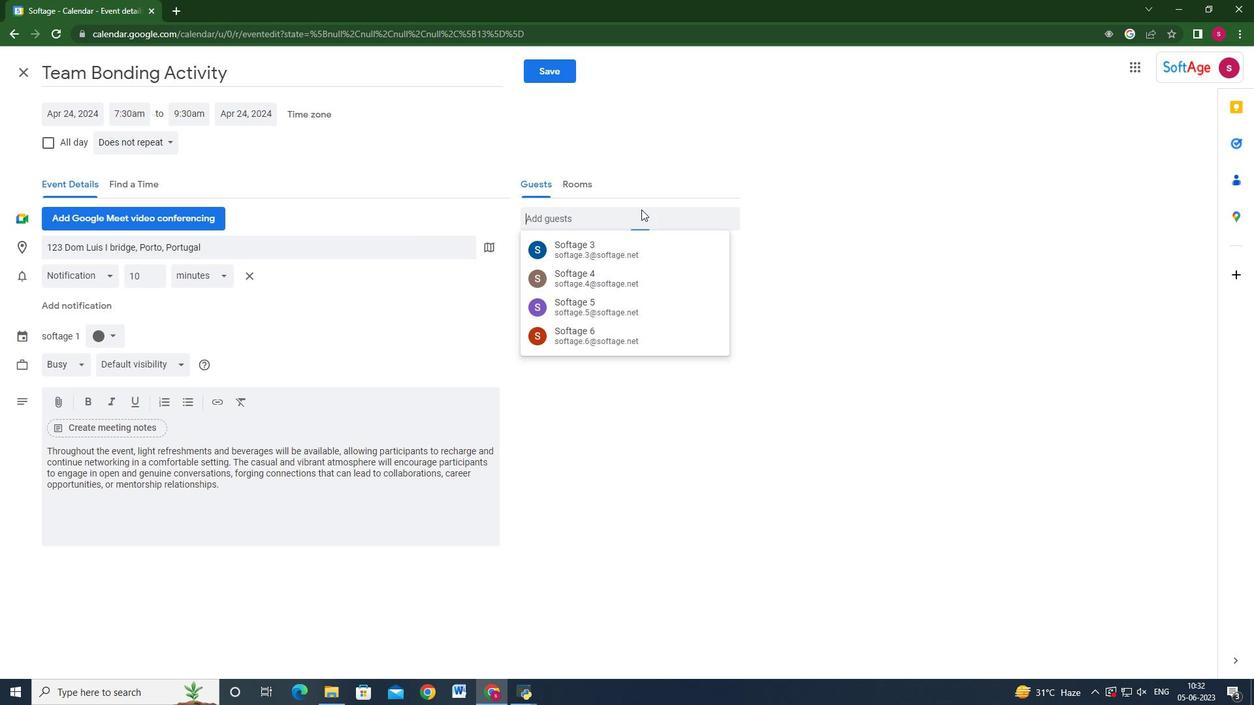 
Action: Mouse pressed left at (640, 216)
Screenshot: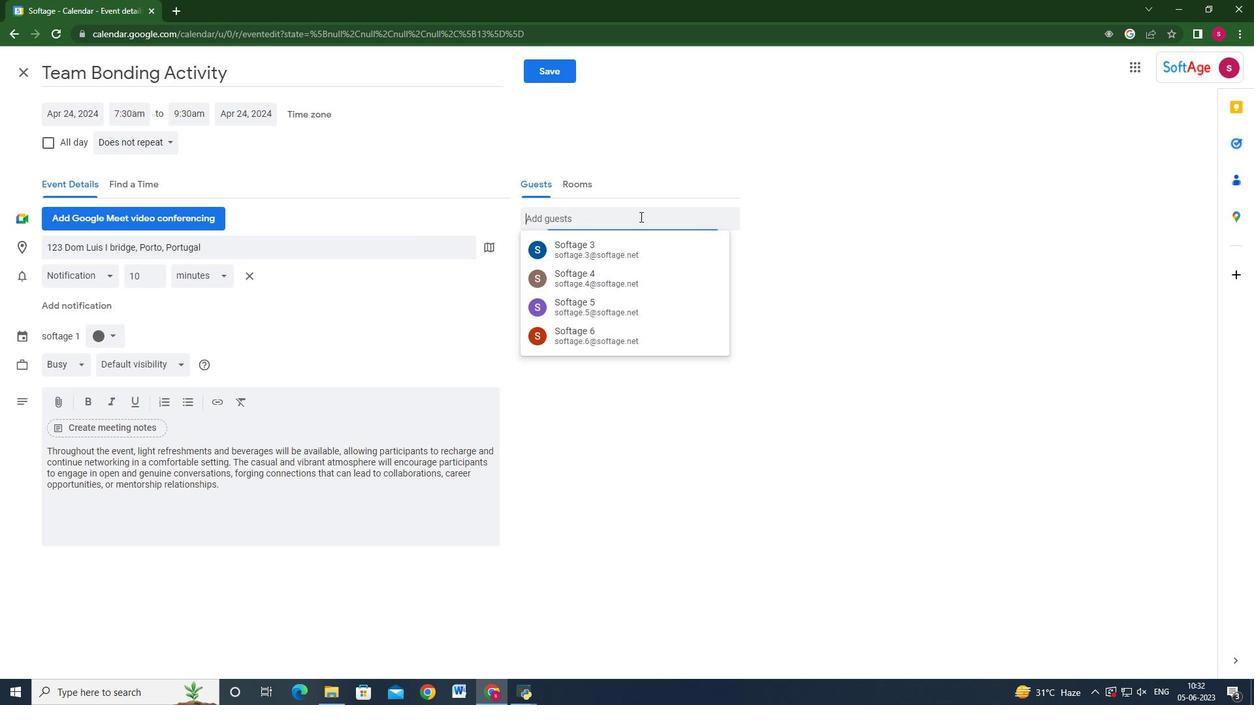 
Action: Key pressed softage.7<Key.shift_r>@softage.net<Key.enter>softage.8<Key.shift_r>@softage.net<Key.enter>
Screenshot: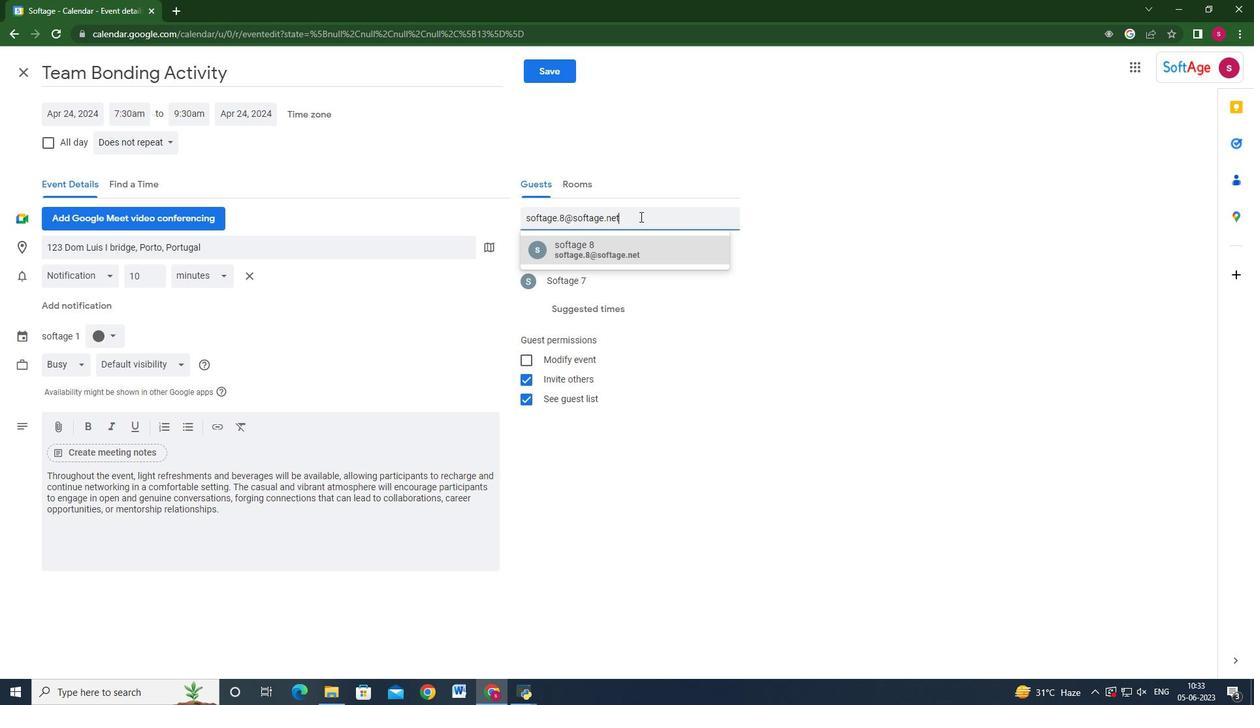
Action: Mouse moved to (129, 137)
Screenshot: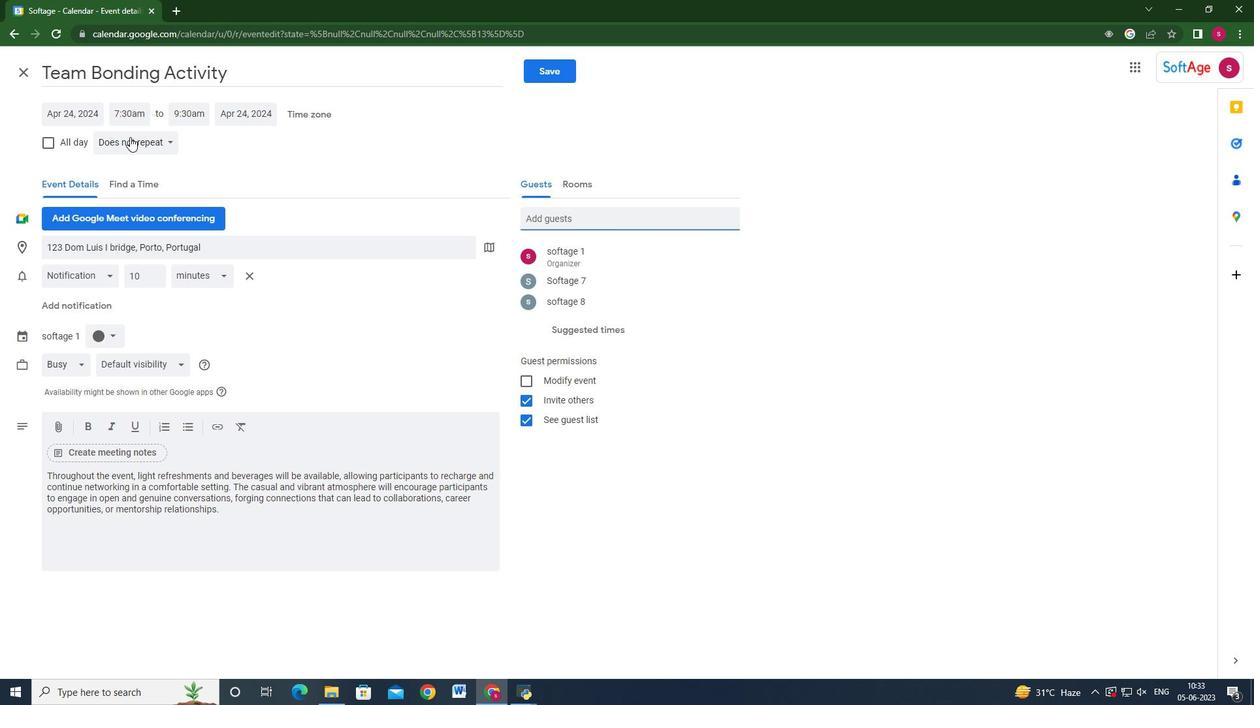 
Action: Mouse pressed left at (129, 137)
Screenshot: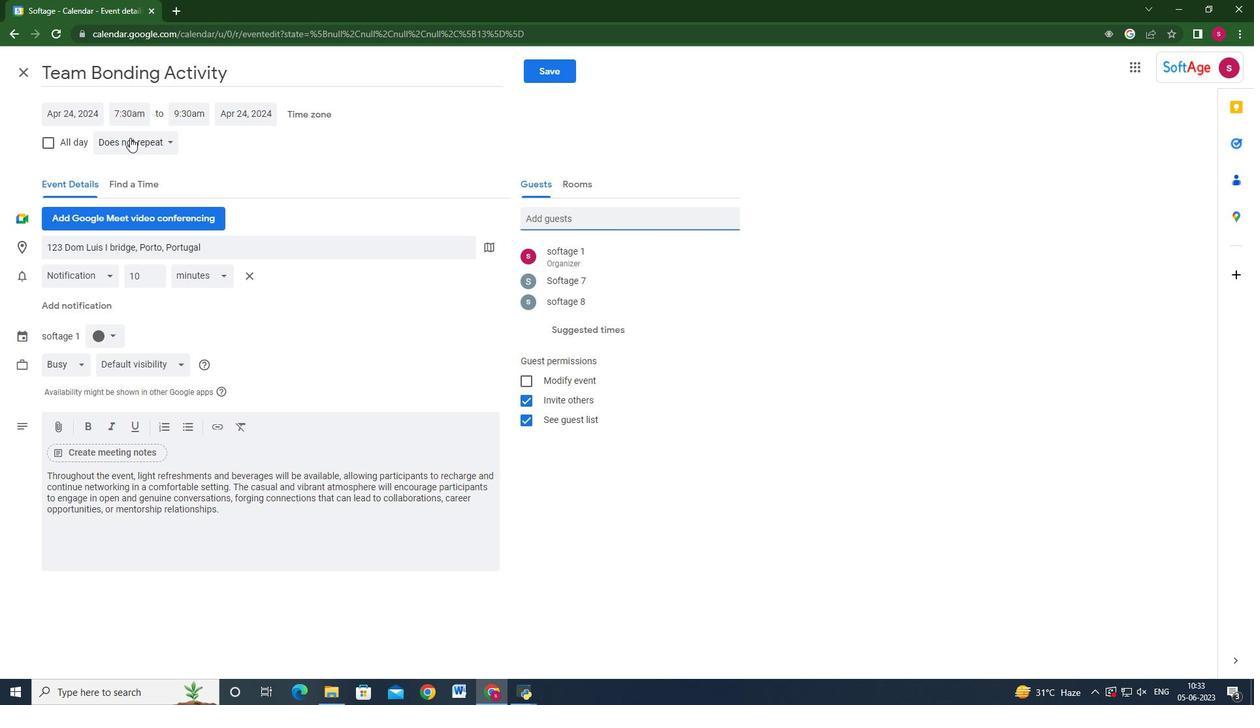 
Action: Mouse moved to (158, 166)
Screenshot: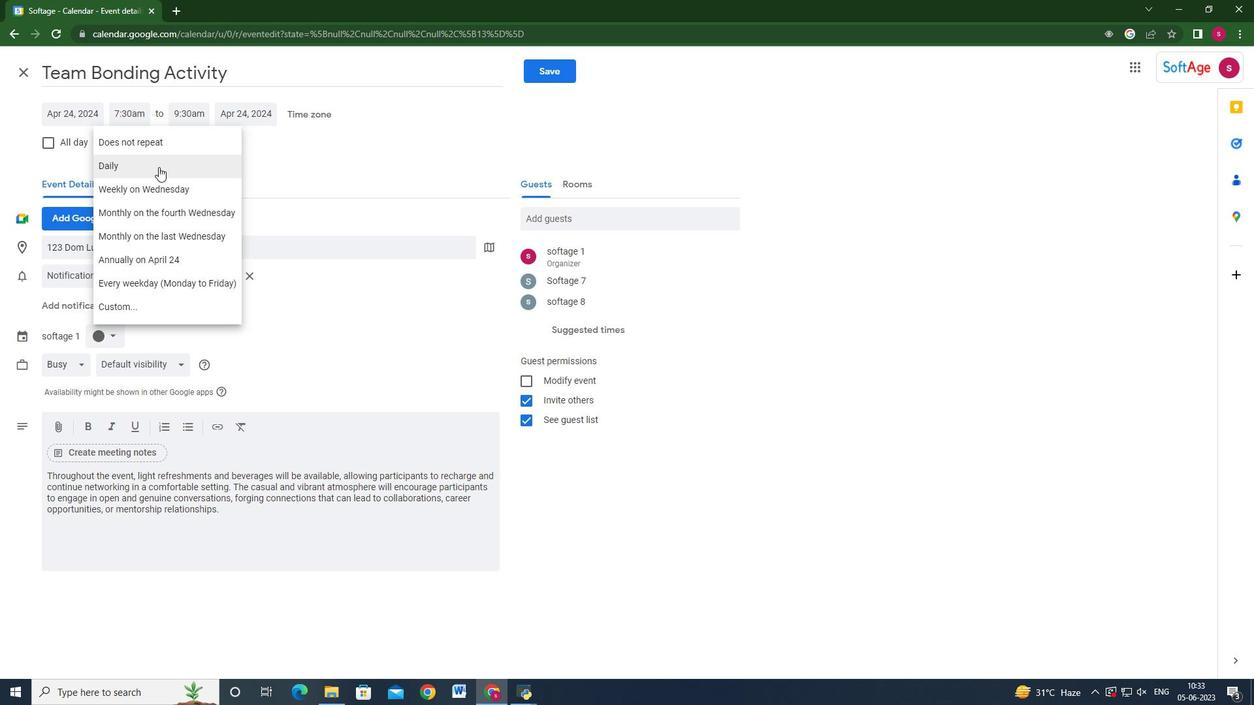 
Action: Mouse pressed left at (158, 166)
Screenshot: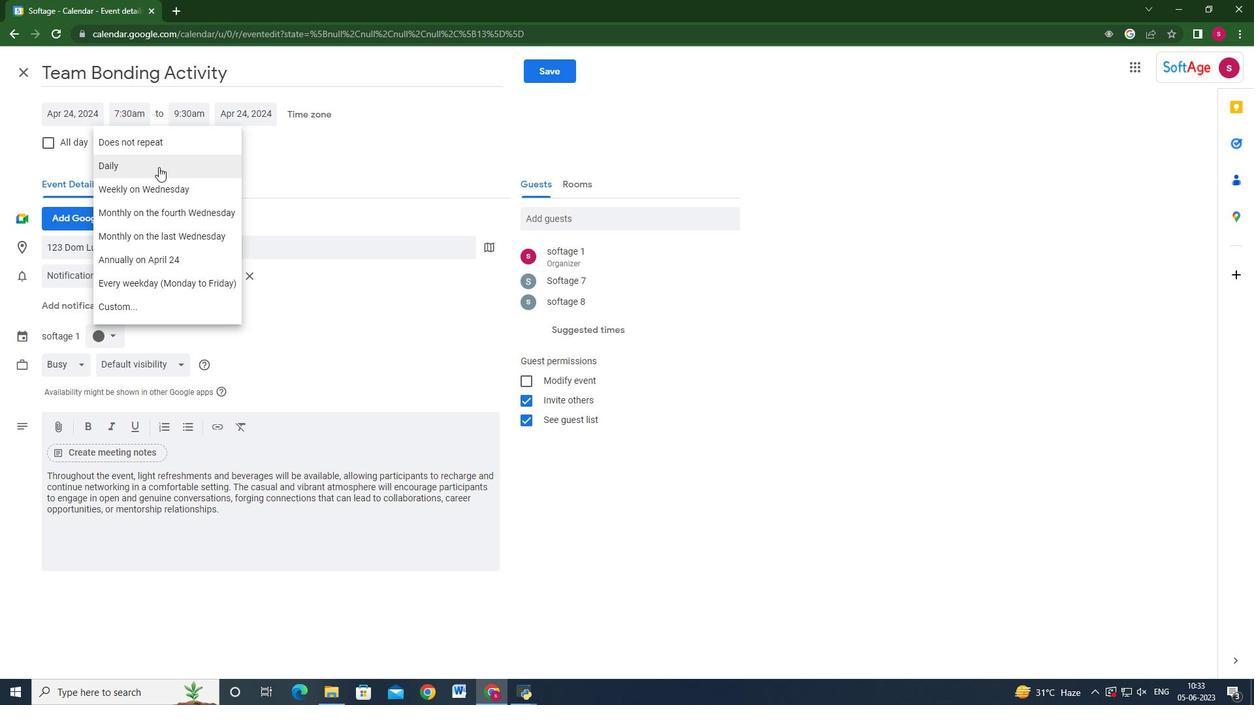 
Action: Mouse moved to (572, 56)
Screenshot: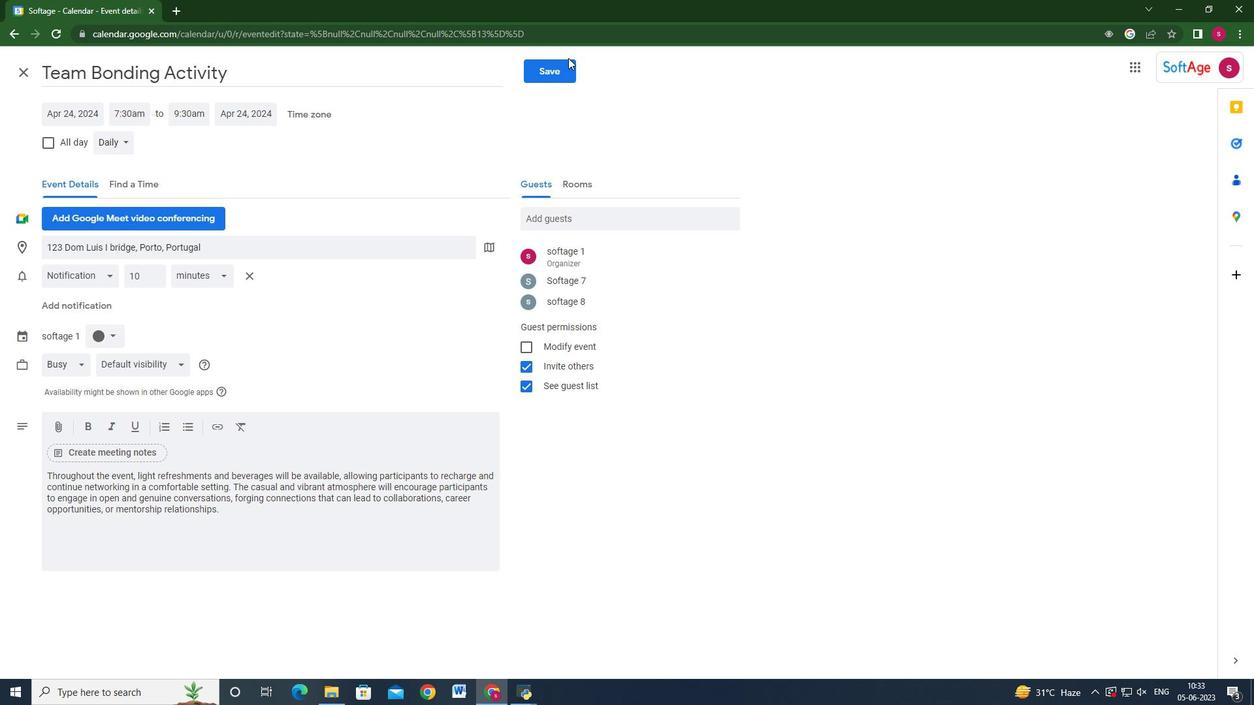 
Action: Mouse pressed left at (572, 56)
Screenshot: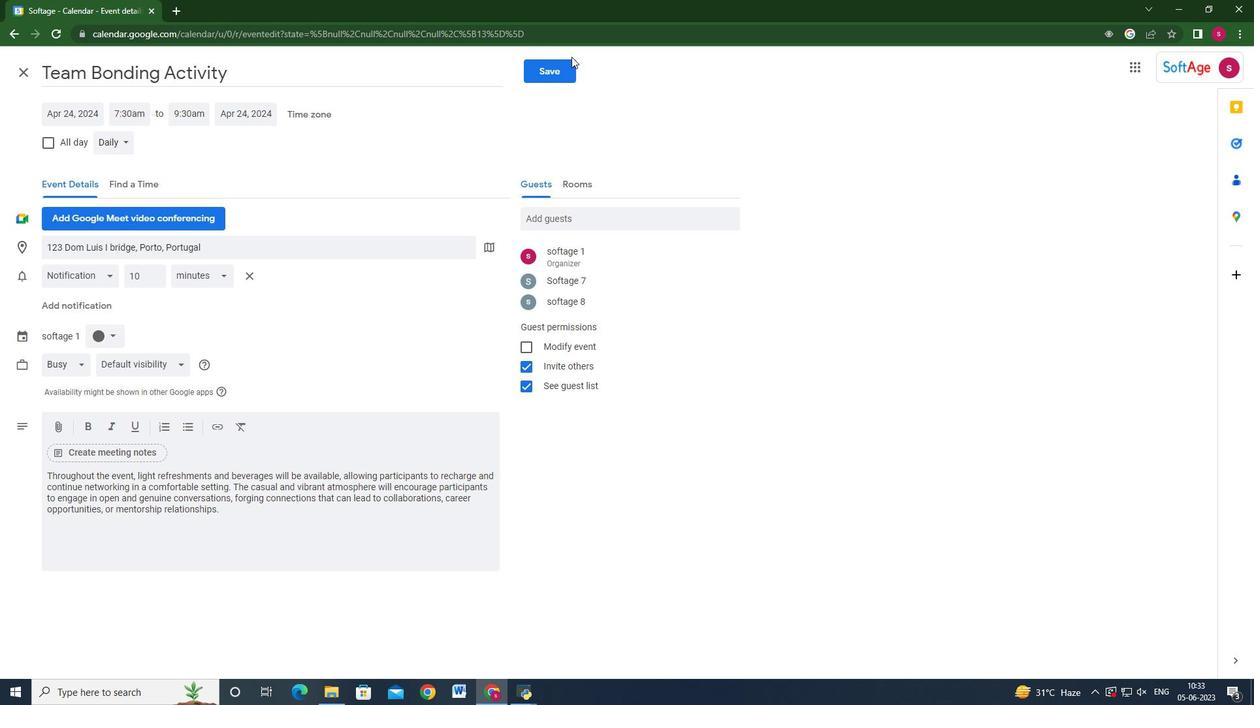 
Action: Mouse moved to (568, 63)
Screenshot: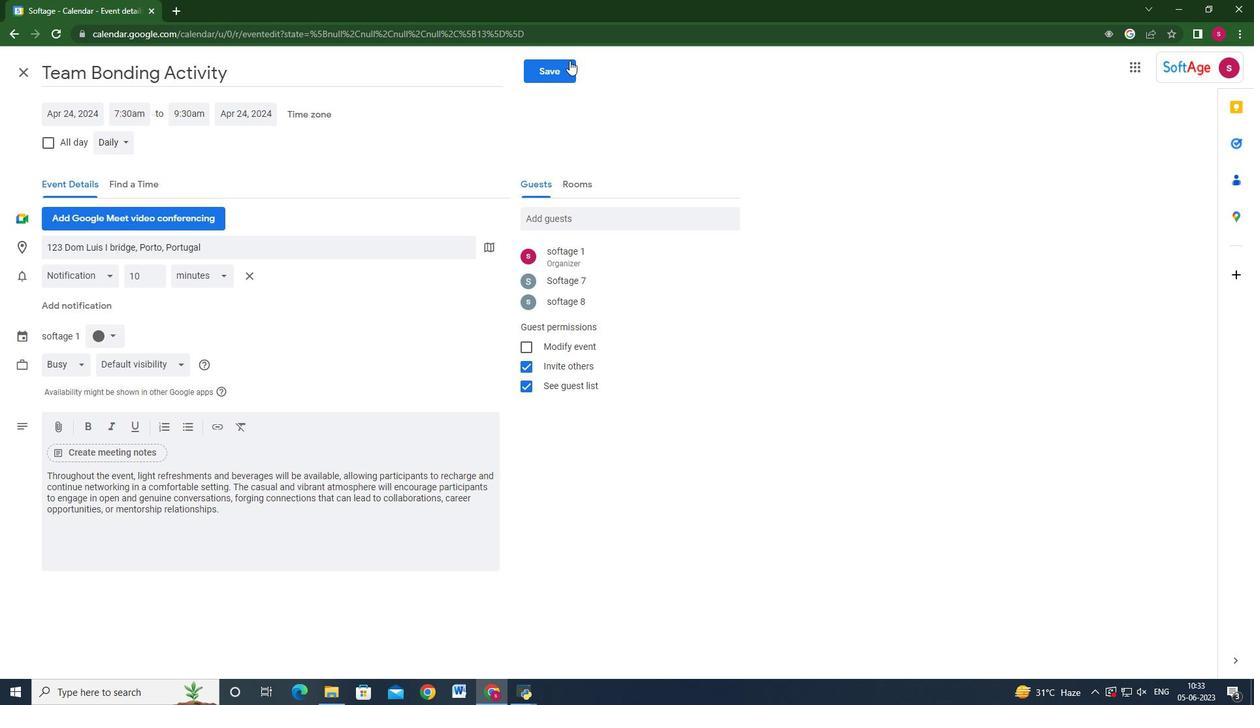 
Action: Mouse pressed left at (568, 63)
Screenshot: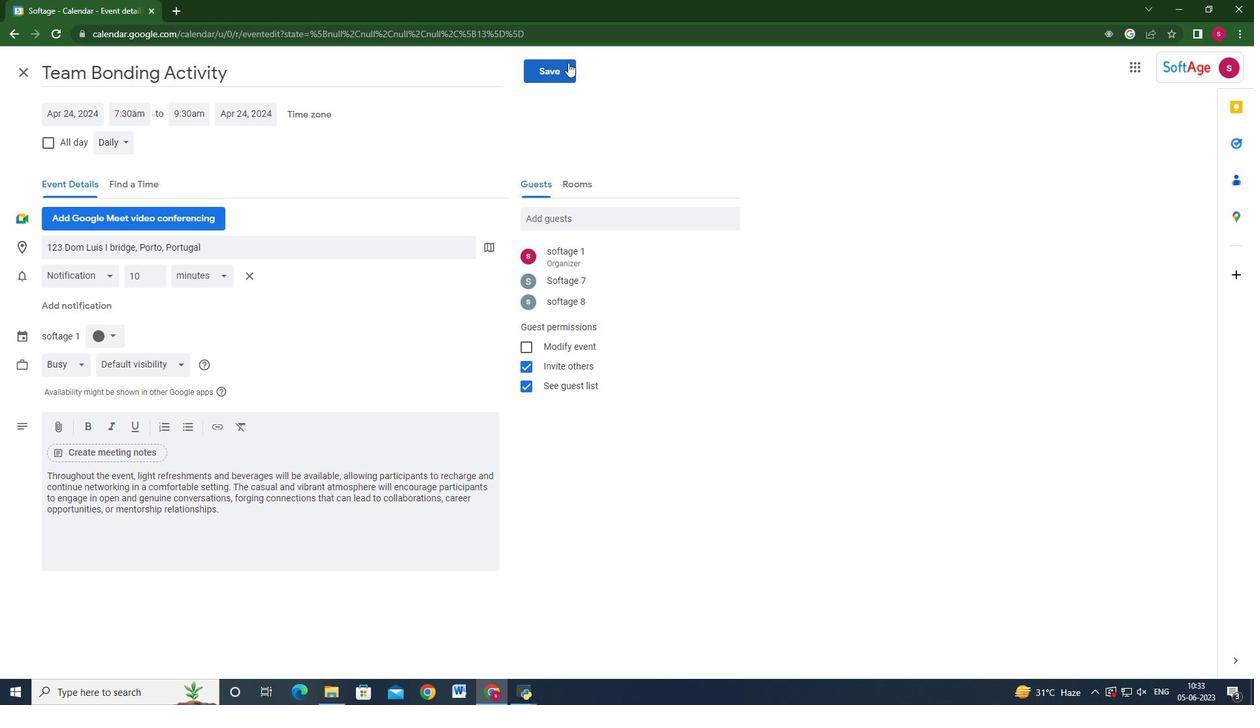 
Action: Mouse moved to (736, 386)
Screenshot: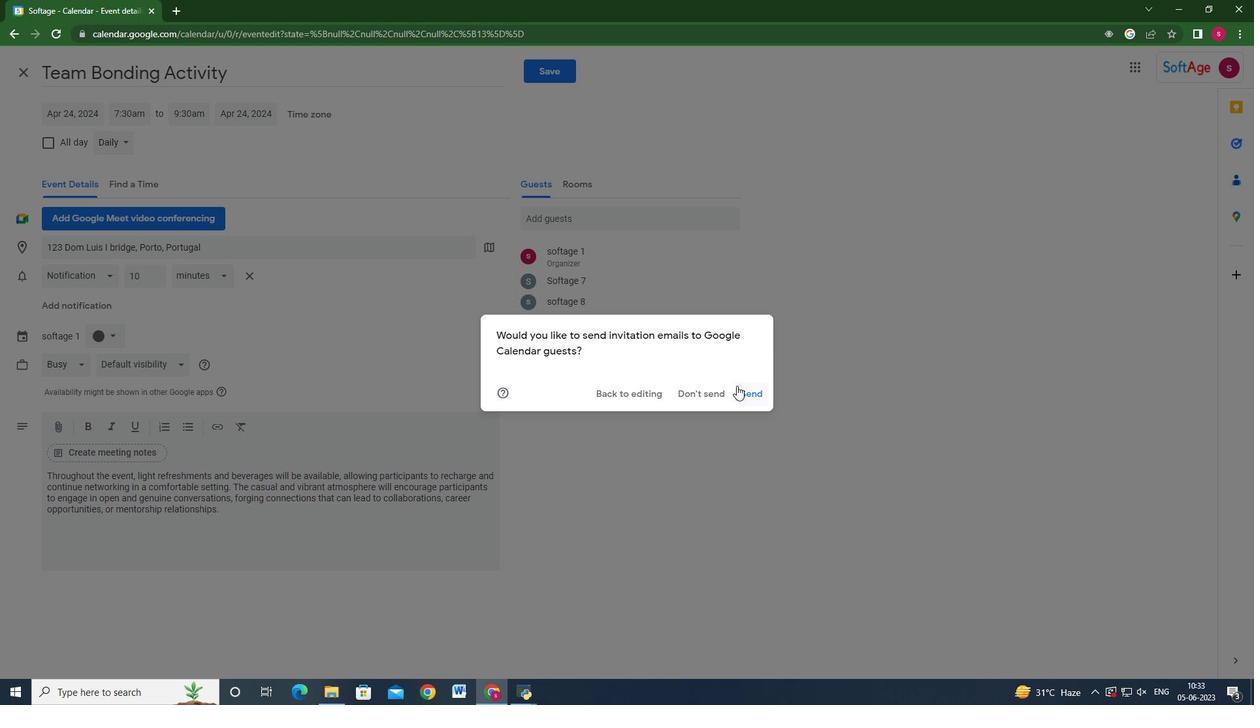 
Action: Mouse pressed left at (736, 386)
Screenshot: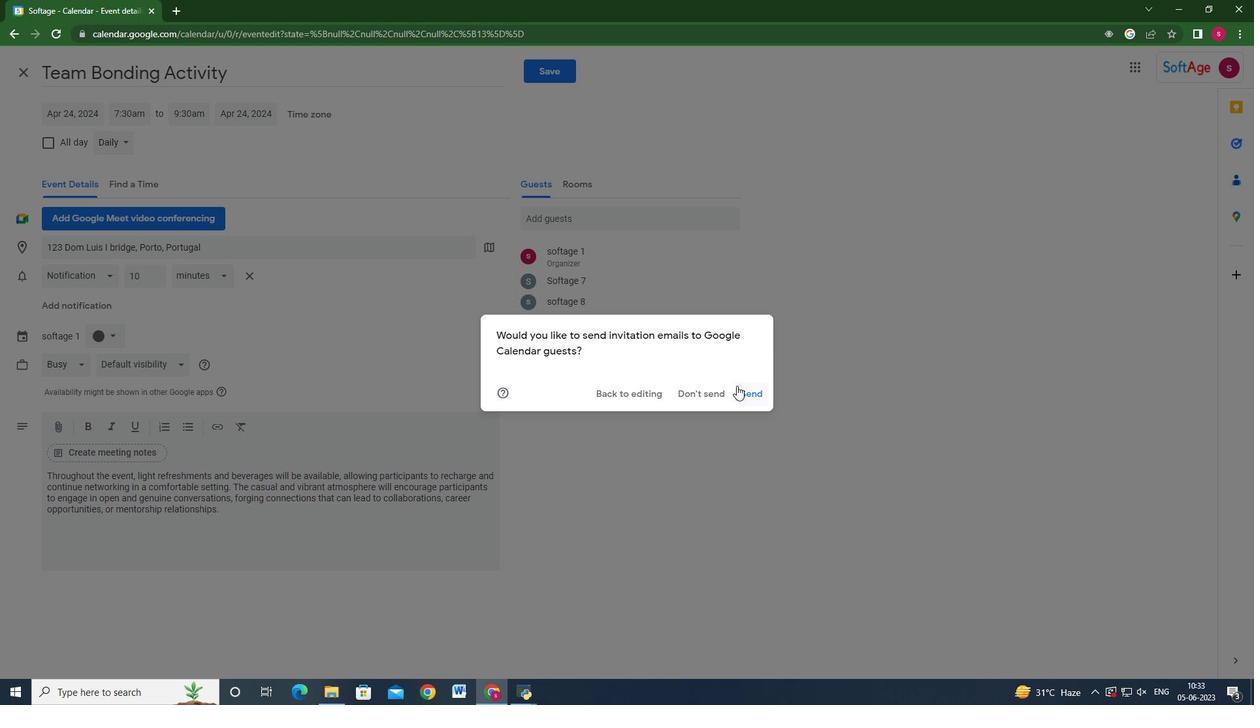 
Action: Mouse moved to (1034, 414)
Screenshot: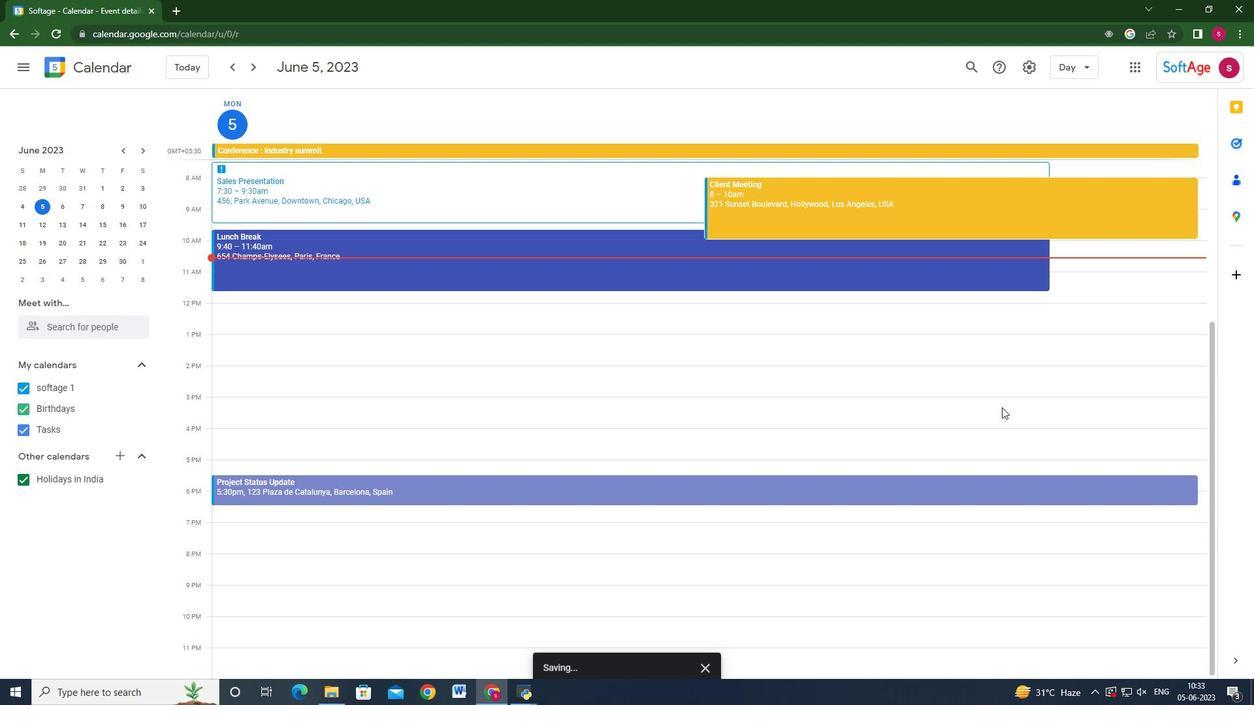 
